 Task: Create new vendor bill with Date Opened: 14-Apr-23, Select Vendor: Egencia, Terms: Net 7. Make bill entry for item-1 with Date: 14-Apr-23, Description: Hotel Charges, Expense Account: Travel & Entertainment : Travels, Quantity: 2, Unit Price: 159, Sales Tax: Y, Sales Tax Included: Y, Tax Table: Sales Tax. Post Bill with Post Date: 14-Apr-23, Post to Accounts: Liabilities:Accounts Payble. Pay / Process Payment with Transaction Date: 20-Apr-23, Amount: 318, Transfer Account: Checking Account. Go to 'Print Bill'. Save a pdf copy of the bill.
Action: Mouse moved to (199, 29)
Screenshot: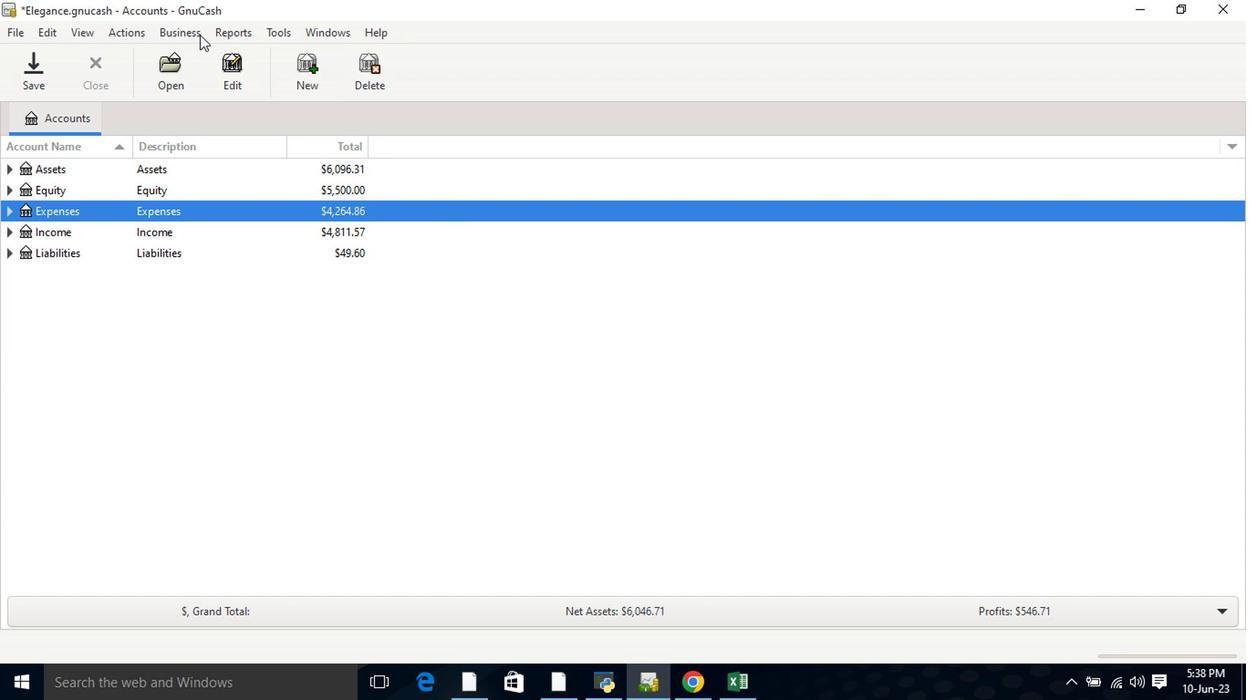 
Action: Mouse pressed left at (199, 29)
Screenshot: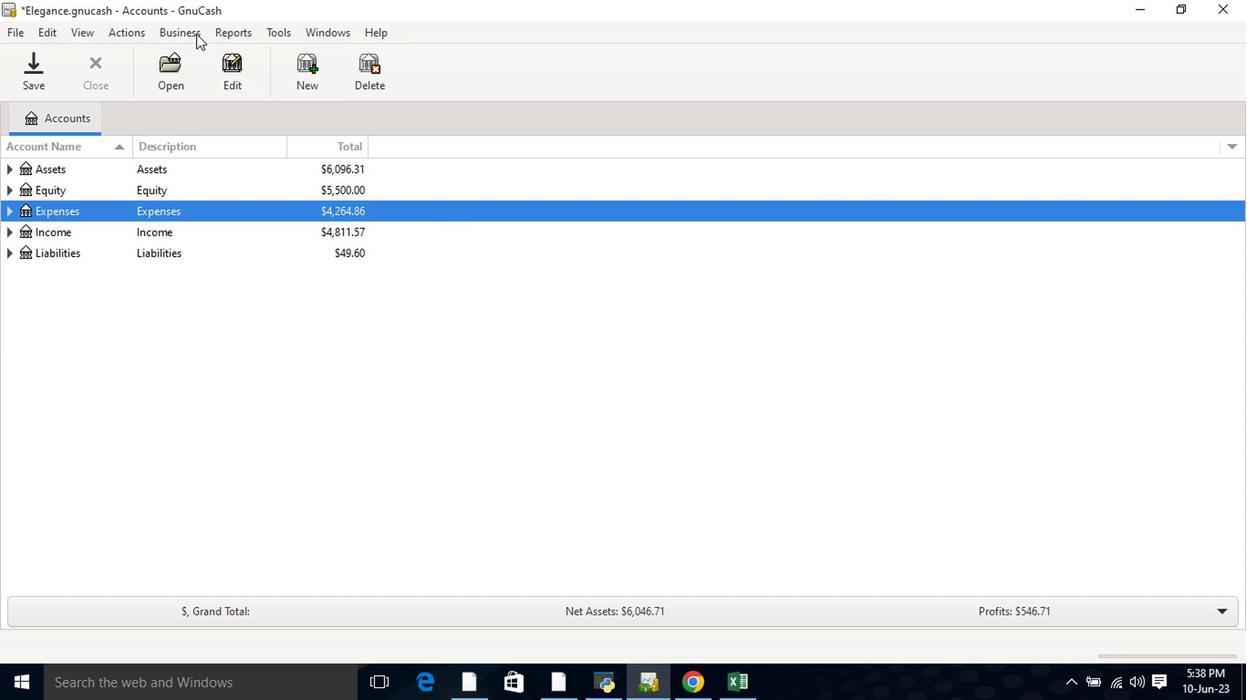 
Action: Mouse moved to (208, 69)
Screenshot: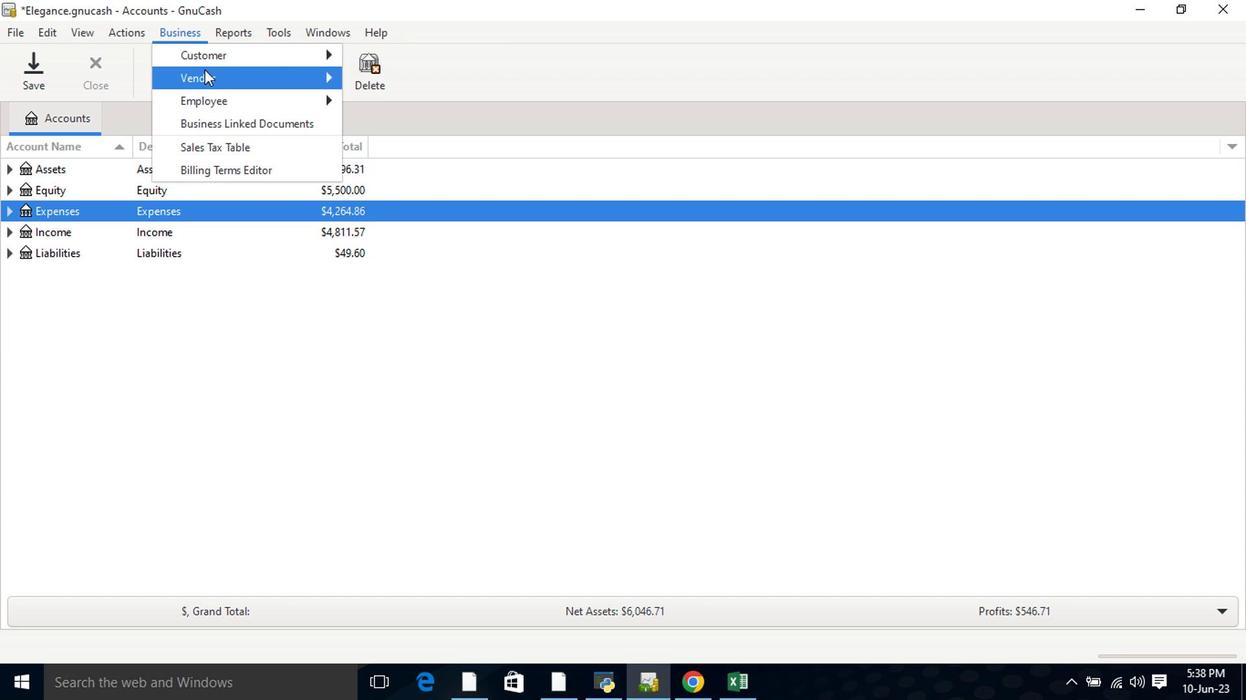 
Action: Mouse pressed left at (208, 69)
Screenshot: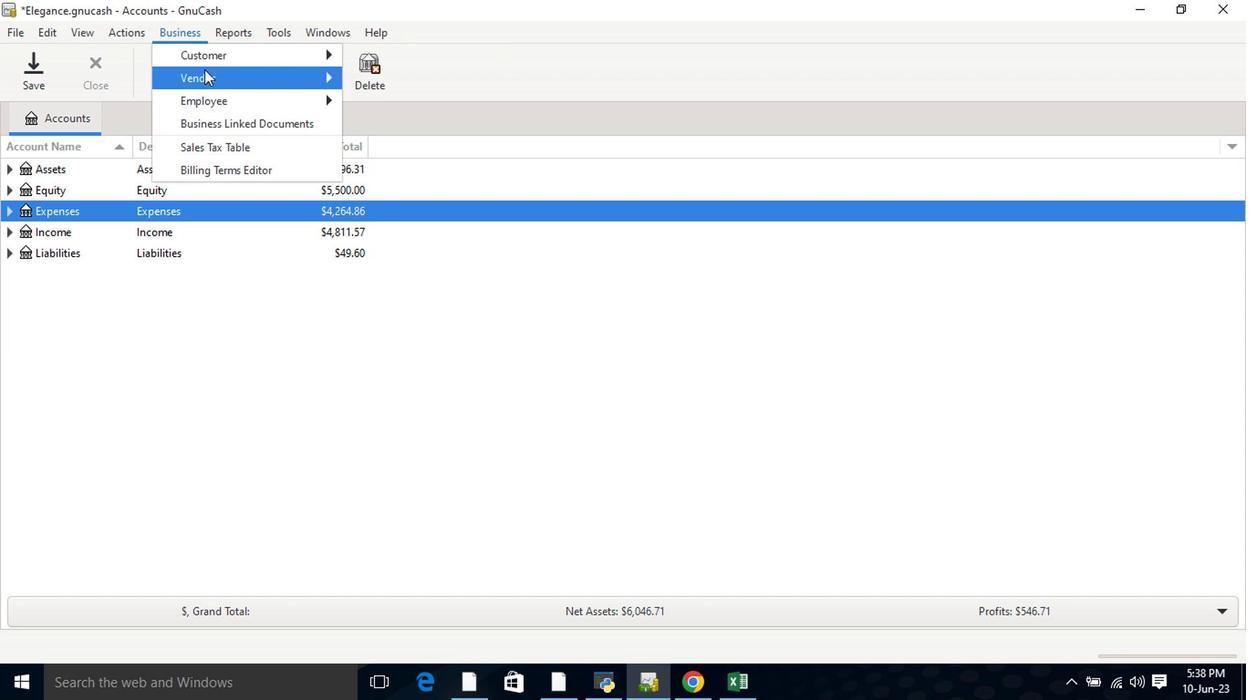
Action: Mouse moved to (430, 149)
Screenshot: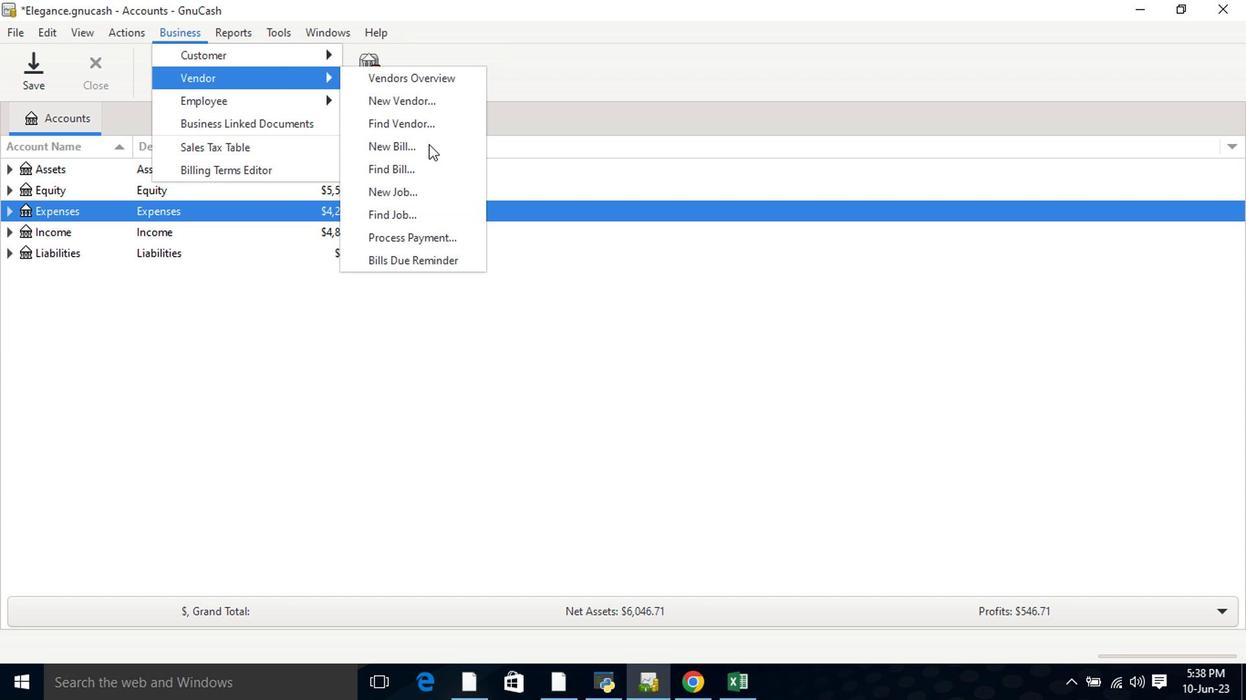 
Action: Mouse pressed left at (430, 149)
Screenshot: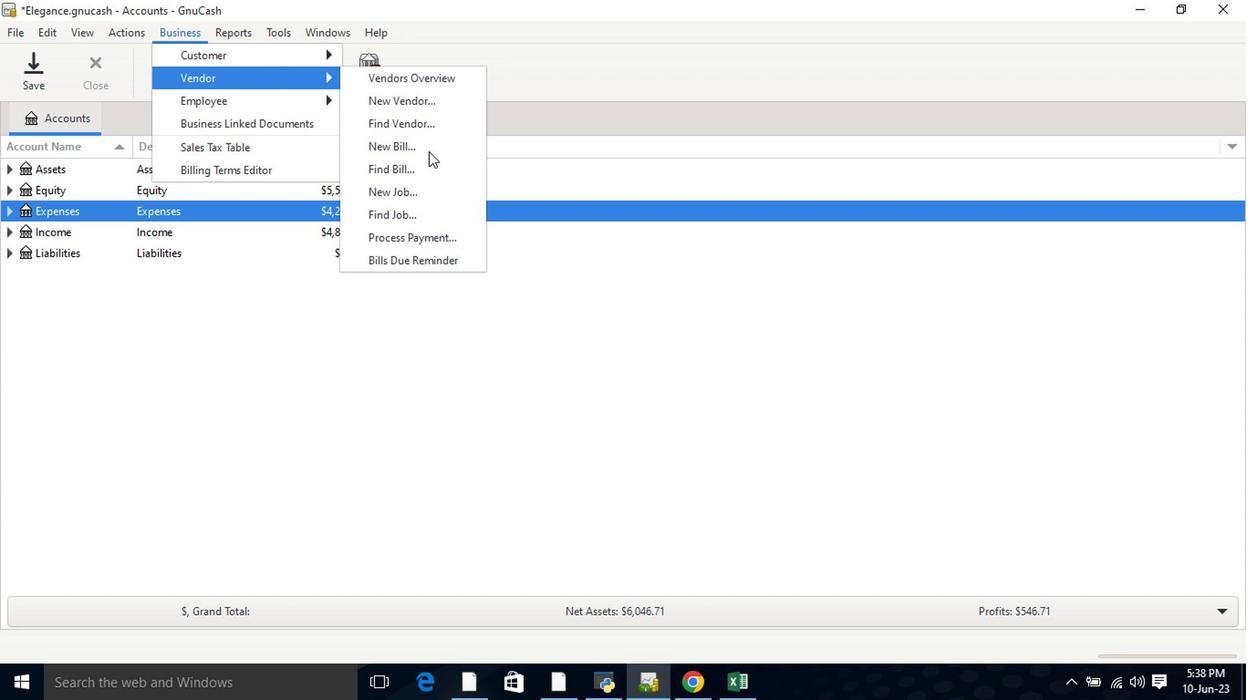 
Action: Mouse moved to (752, 237)
Screenshot: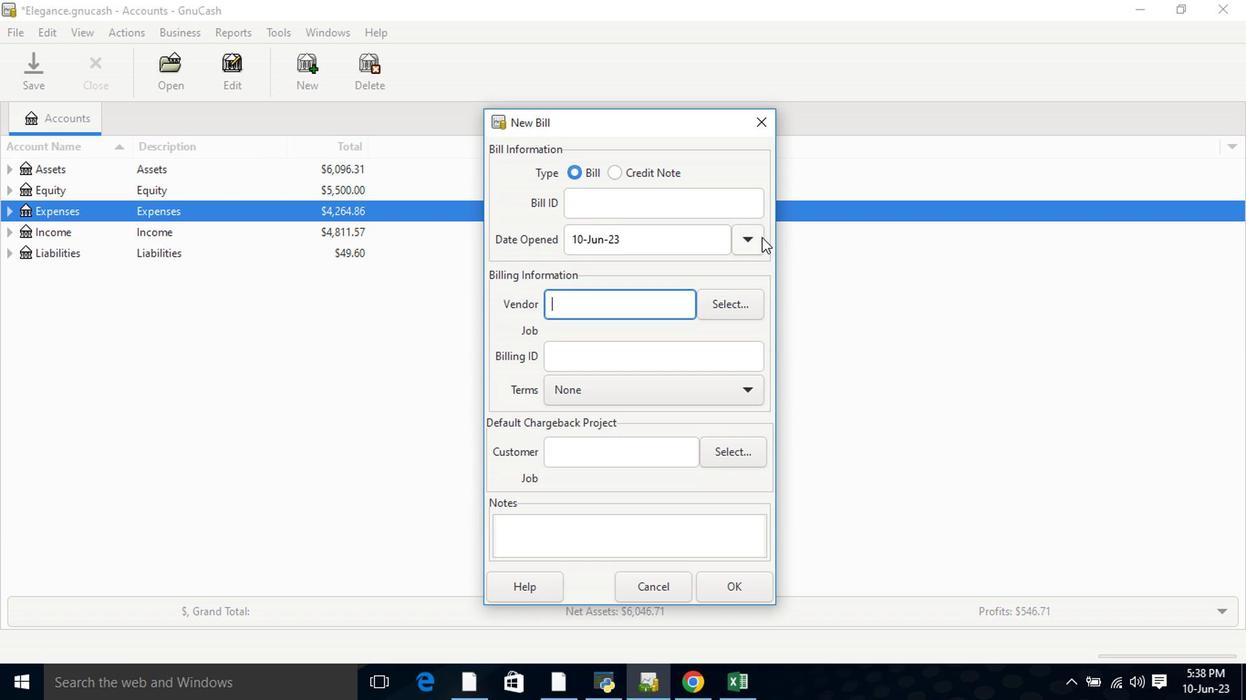 
Action: Mouse pressed left at (752, 237)
Screenshot: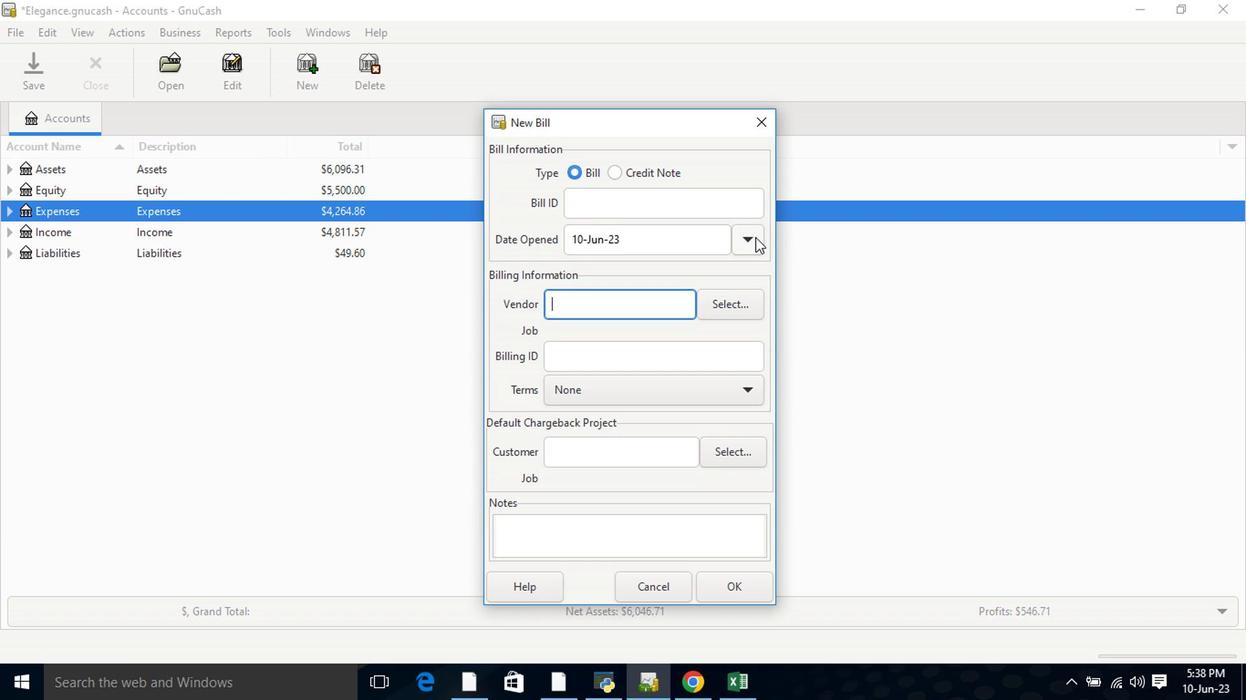 
Action: Mouse moved to (604, 263)
Screenshot: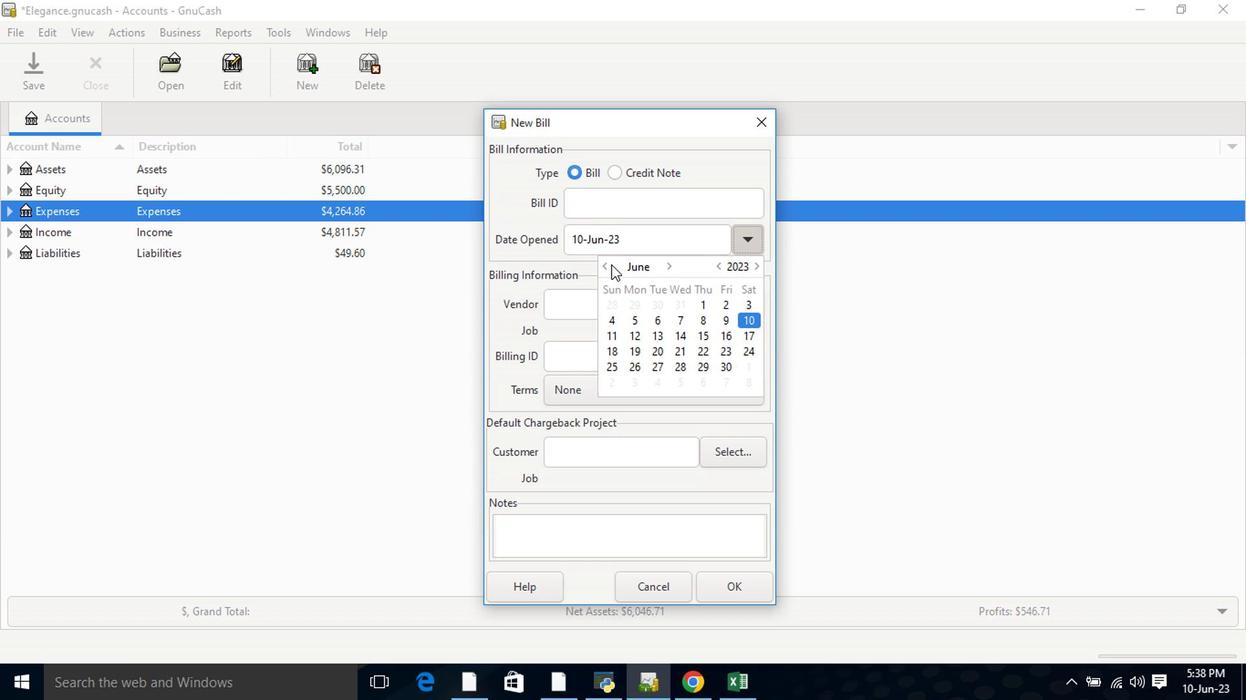 
Action: Mouse pressed left at (604, 263)
Screenshot: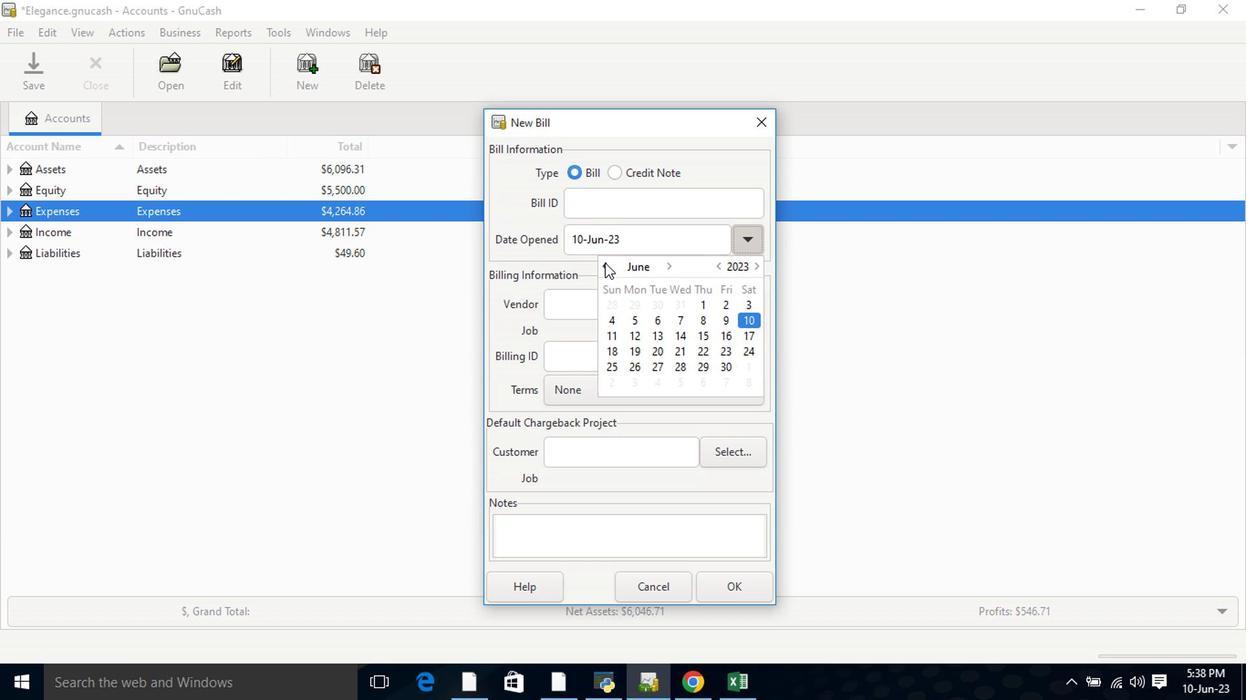 
Action: Mouse pressed left at (604, 263)
Screenshot: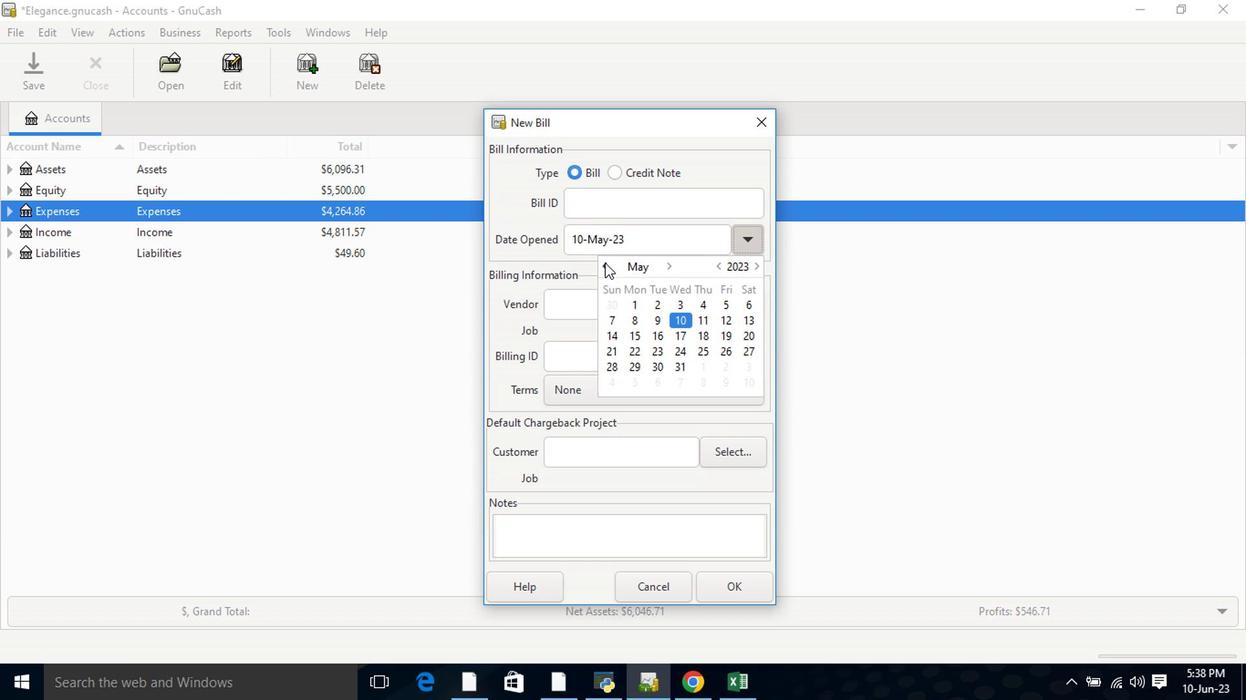 
Action: Mouse moved to (720, 336)
Screenshot: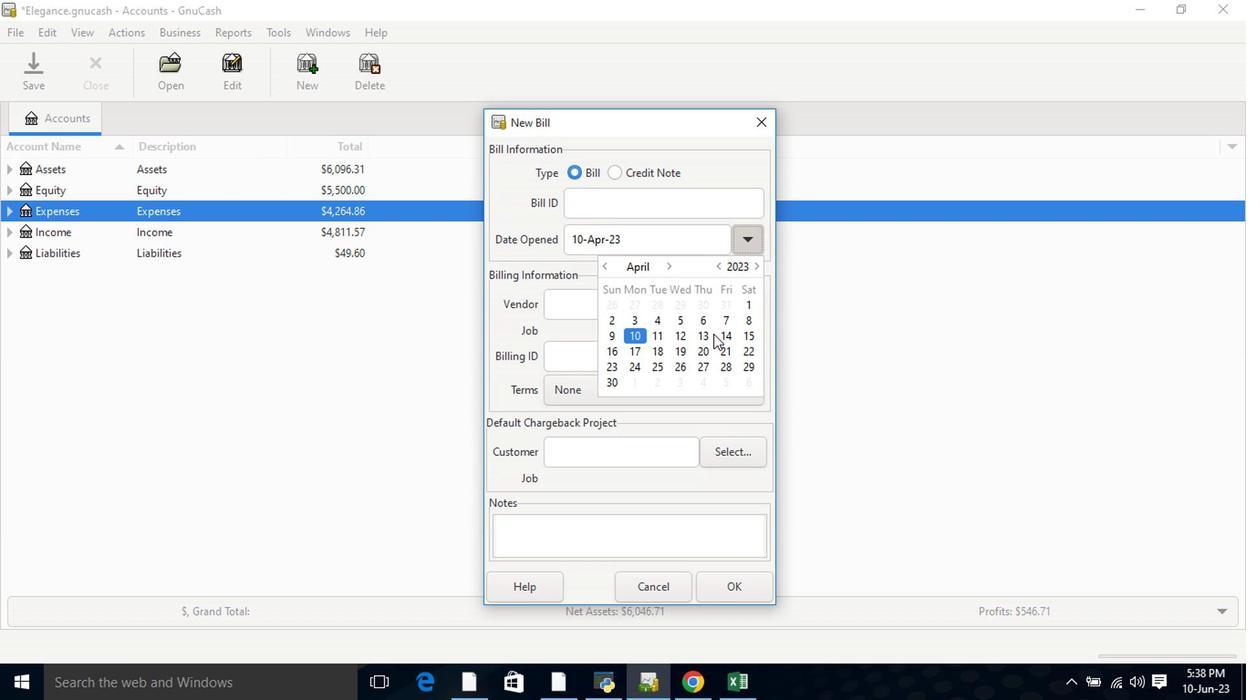 
Action: Mouse pressed left at (720, 336)
Screenshot: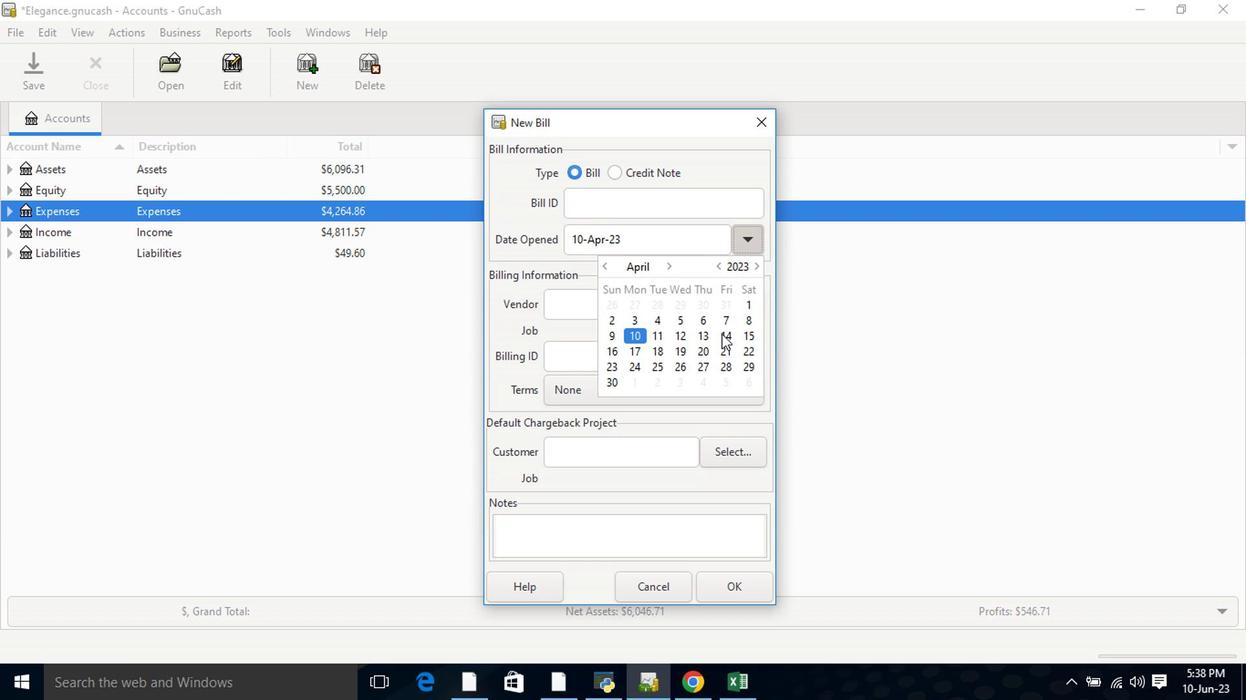 
Action: Mouse pressed left at (720, 336)
Screenshot: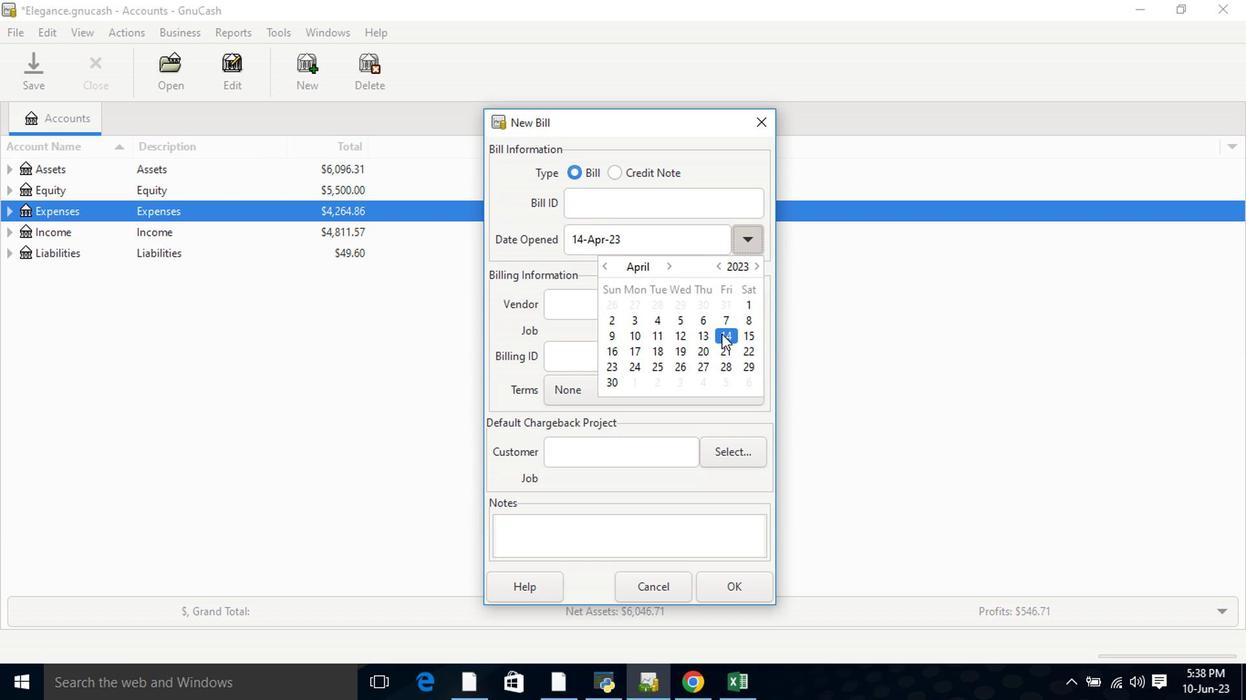 
Action: Mouse moved to (652, 316)
Screenshot: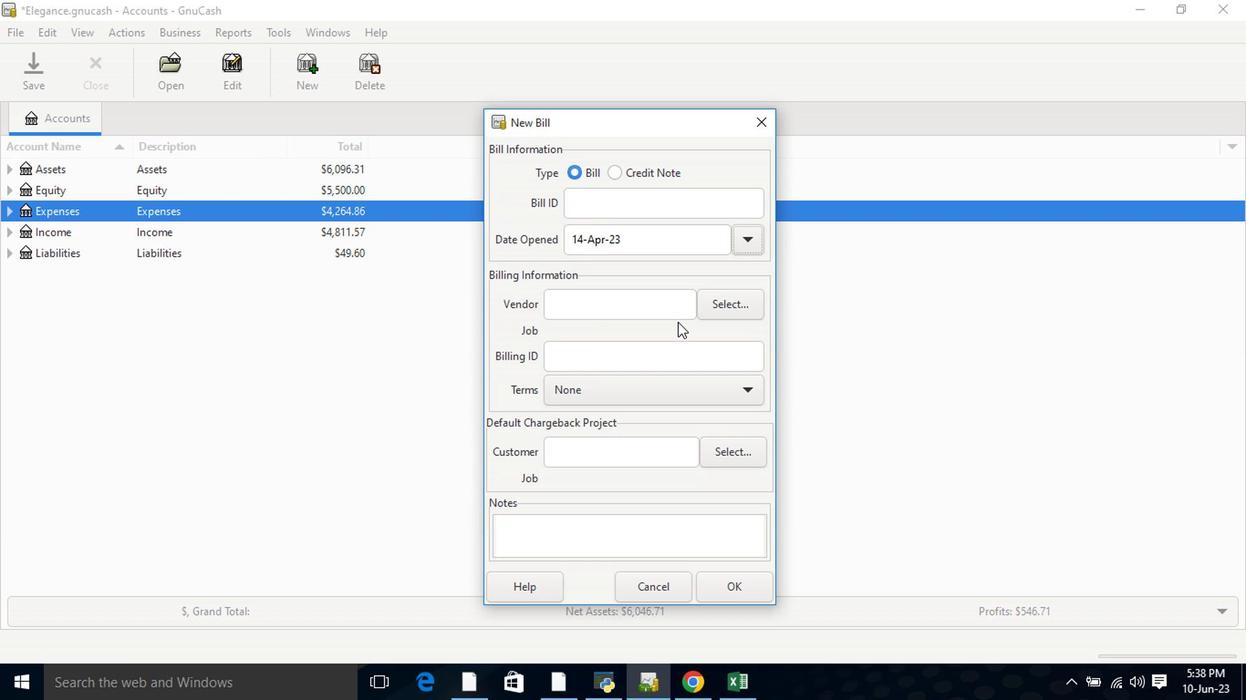 
Action: Mouse pressed left at (652, 316)
Screenshot: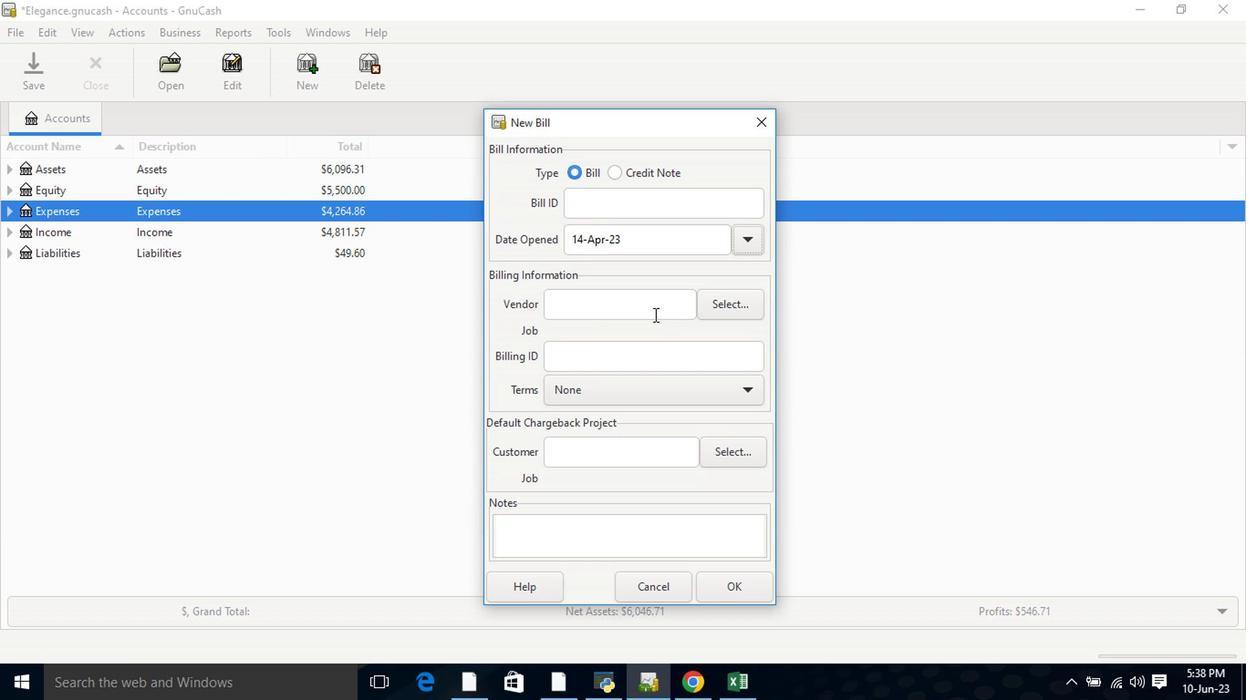 
Action: Mouse moved to (652, 316)
Screenshot: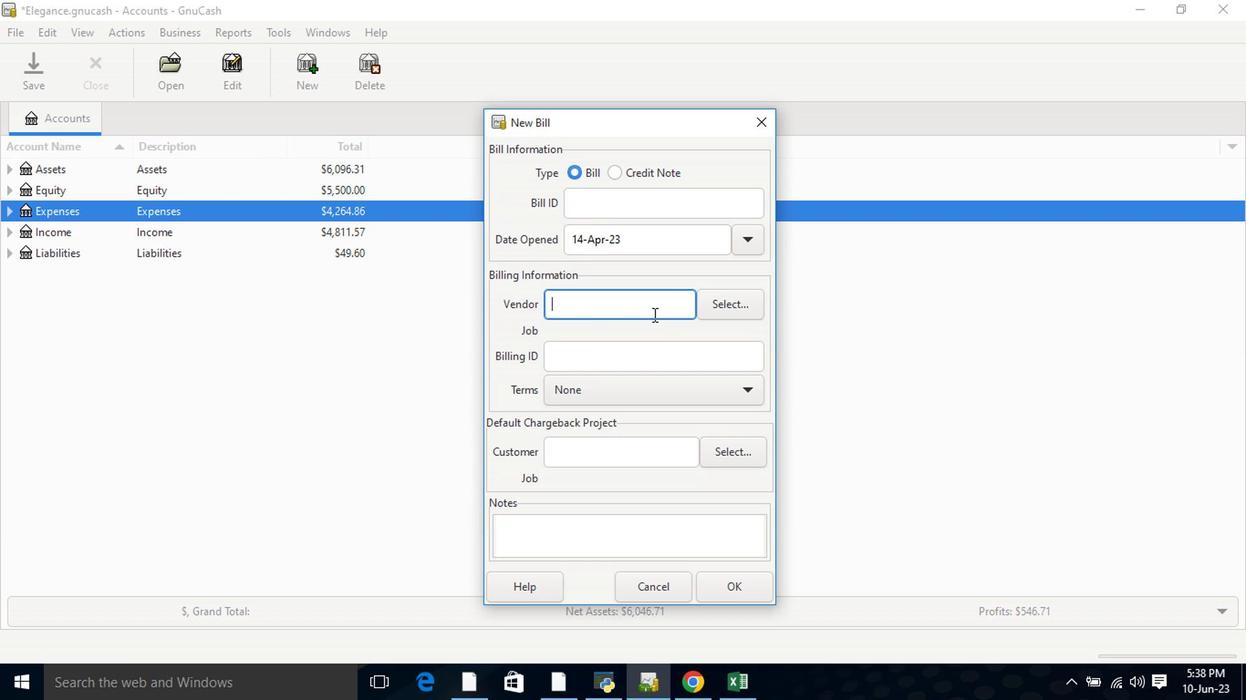 
Action: Key pressed <Key.shift>Ege
Screenshot: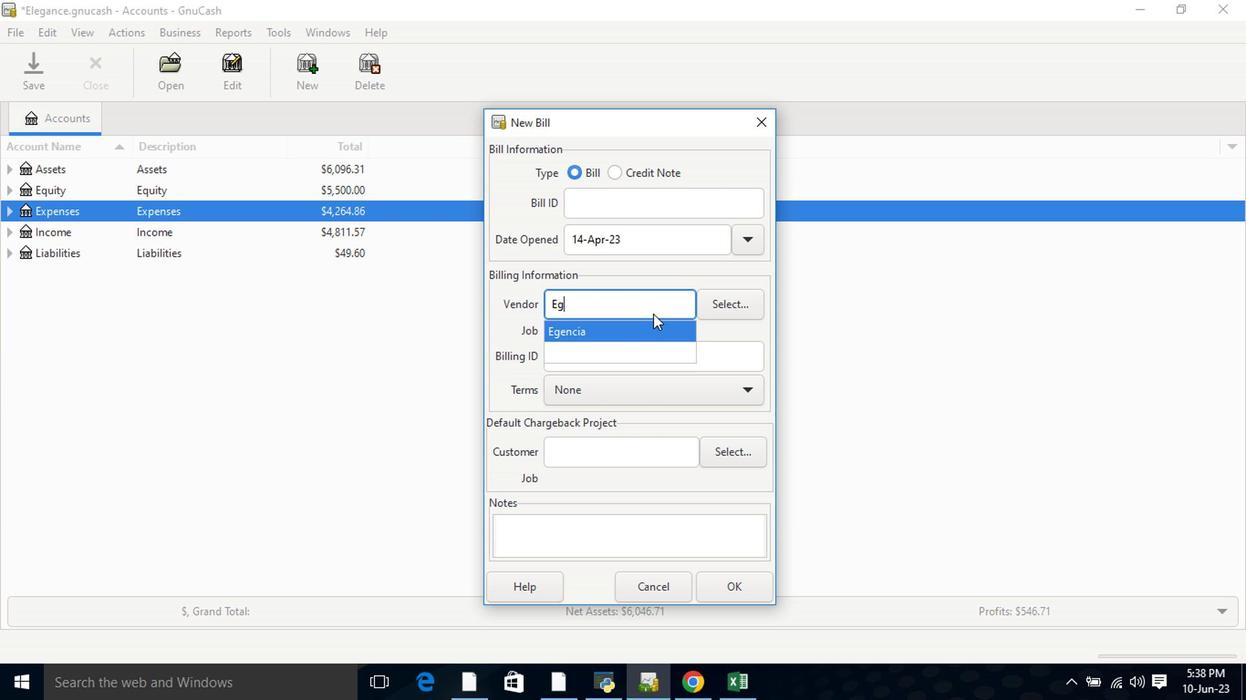 
Action: Mouse moved to (634, 342)
Screenshot: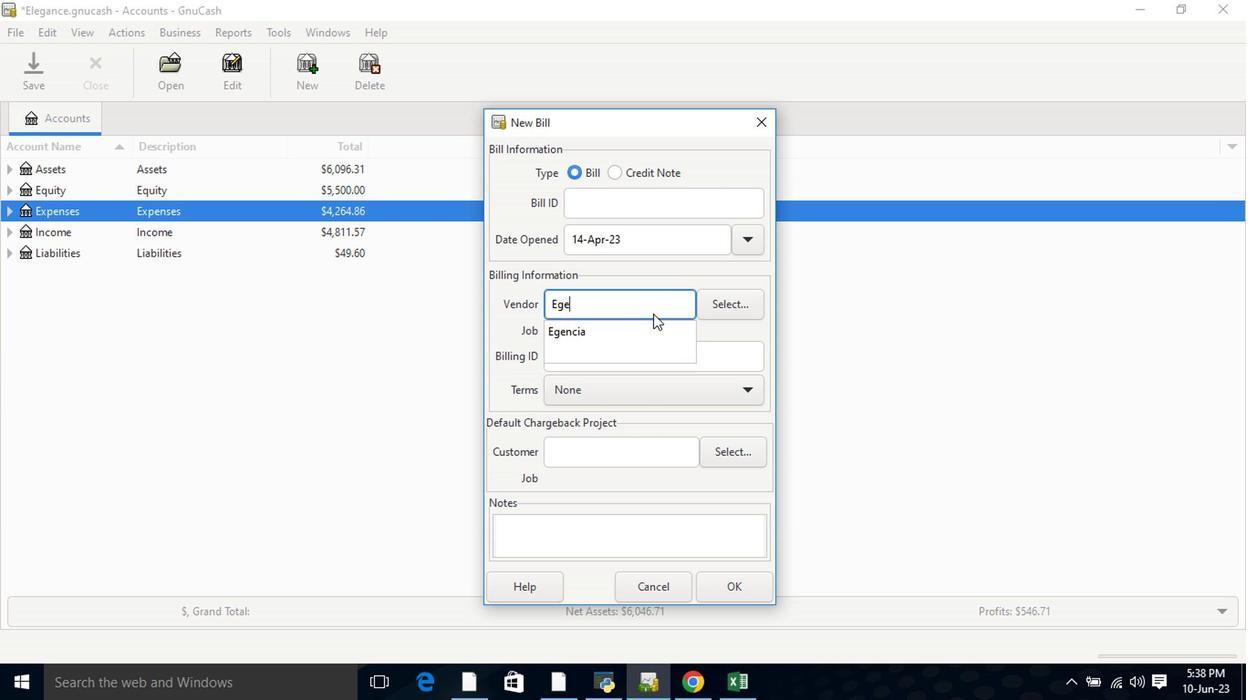
Action: Mouse pressed left at (634, 342)
Screenshot: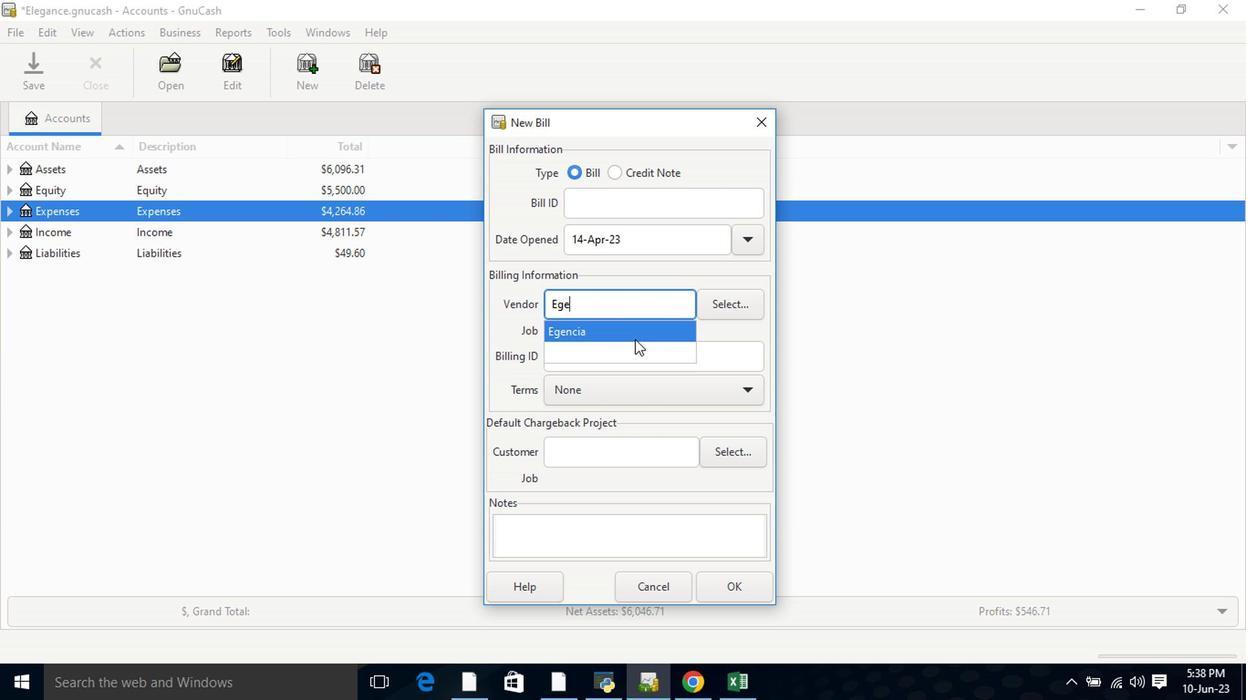 
Action: Mouse moved to (648, 403)
Screenshot: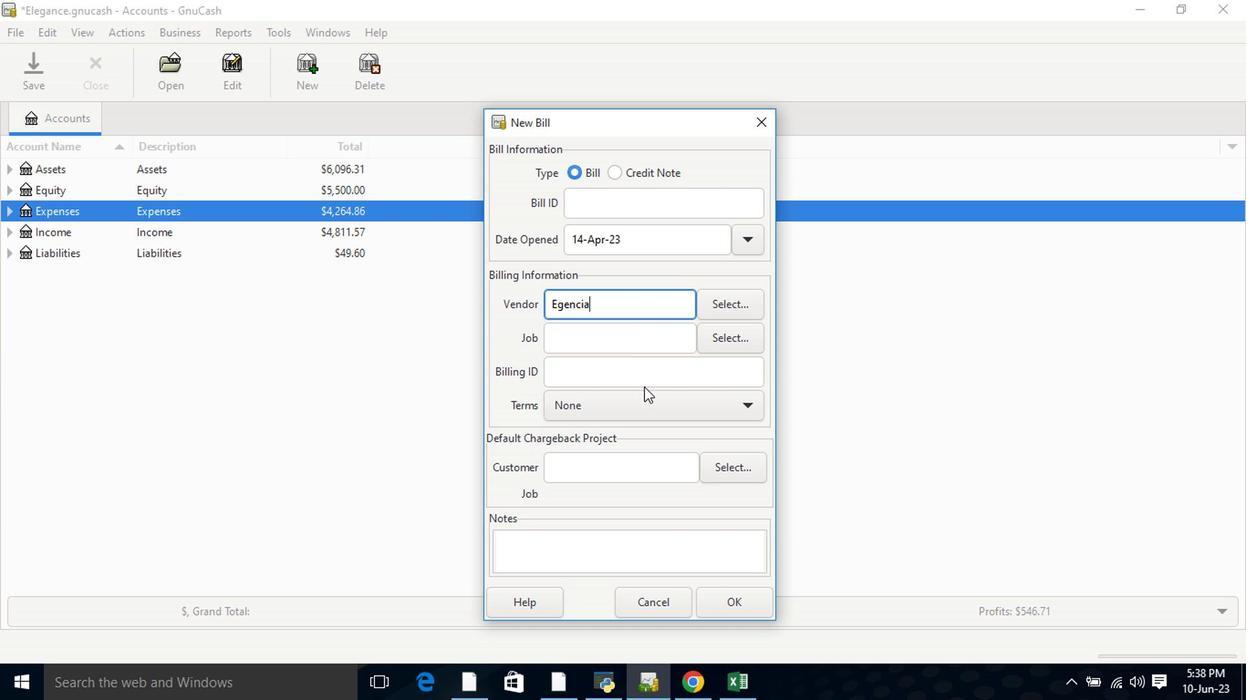 
Action: Mouse pressed left at (648, 403)
Screenshot: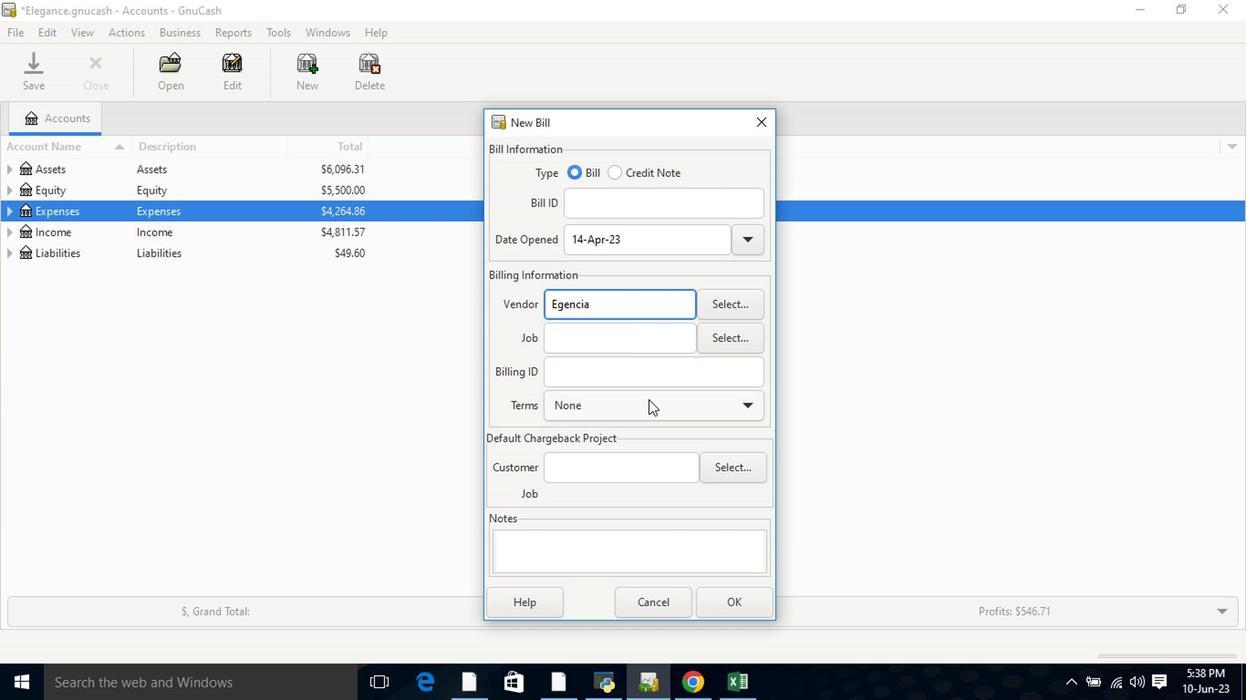 
Action: Mouse moved to (660, 489)
Screenshot: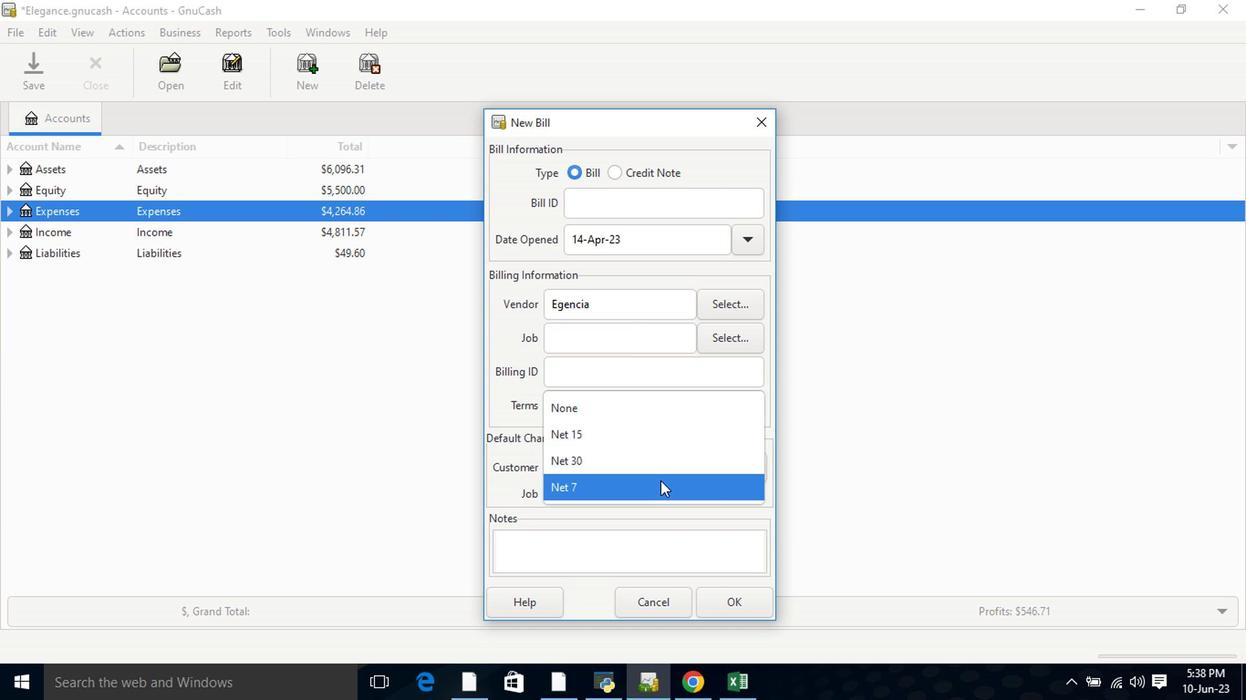 
Action: Mouse pressed left at (660, 489)
Screenshot: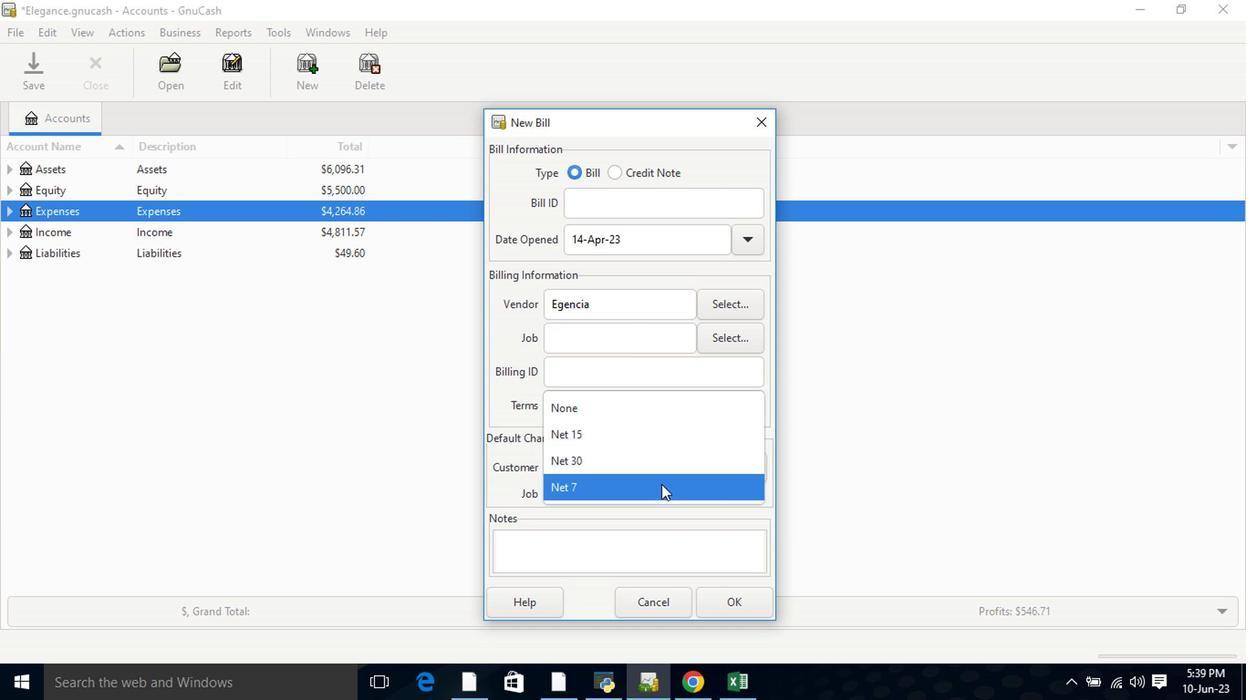 
Action: Mouse moved to (724, 612)
Screenshot: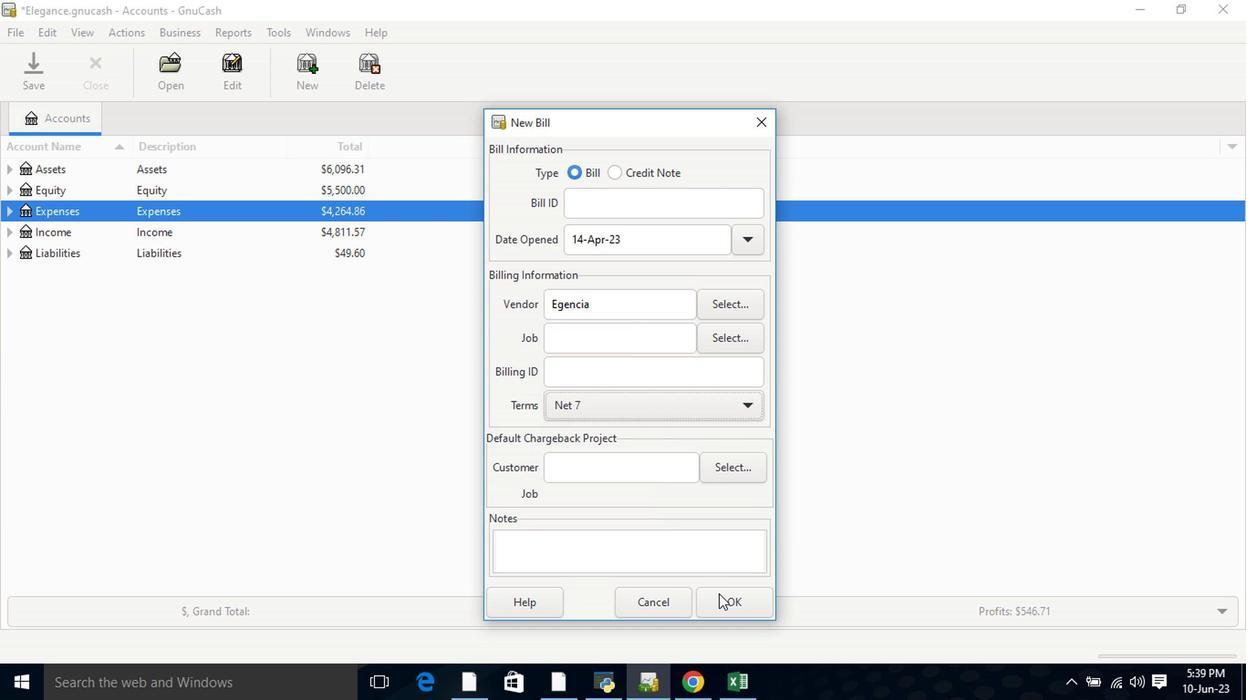 
Action: Mouse pressed left at (724, 612)
Screenshot: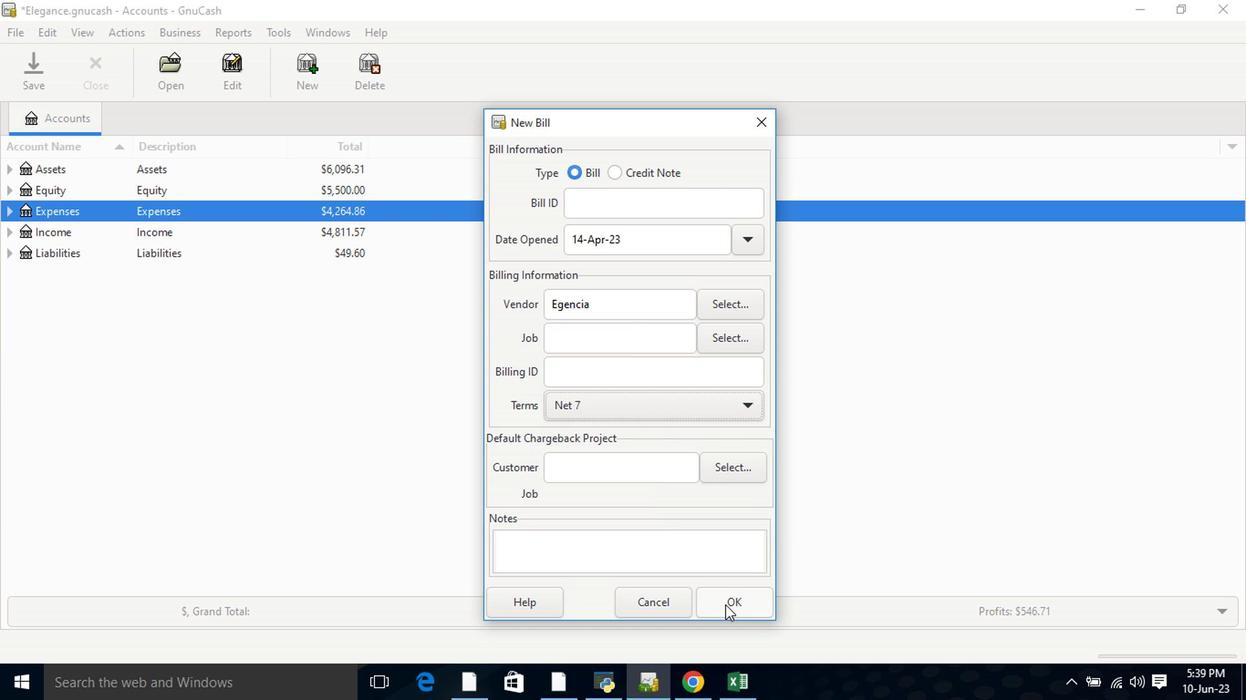 
Action: Mouse moved to (277, 460)
Screenshot: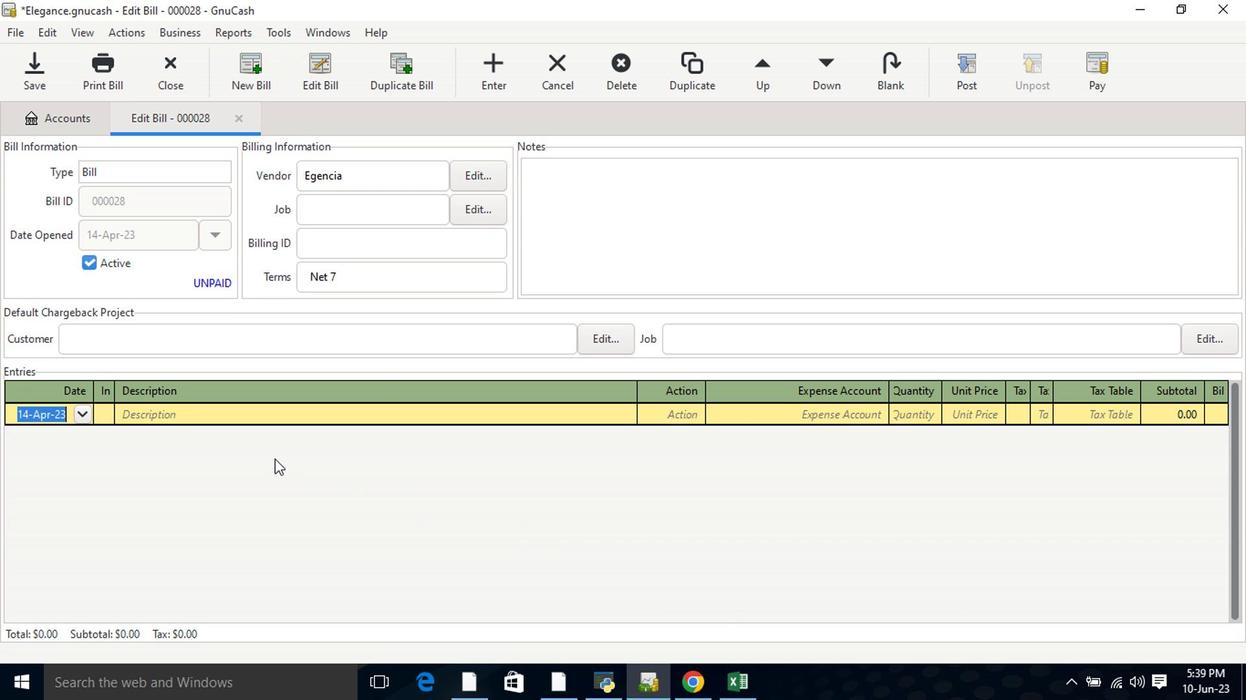
Action: Key pressed <Key.tab><Key.shift>Hotel<Key.space><Key.shift>Charges<Key.tab>
Screenshot: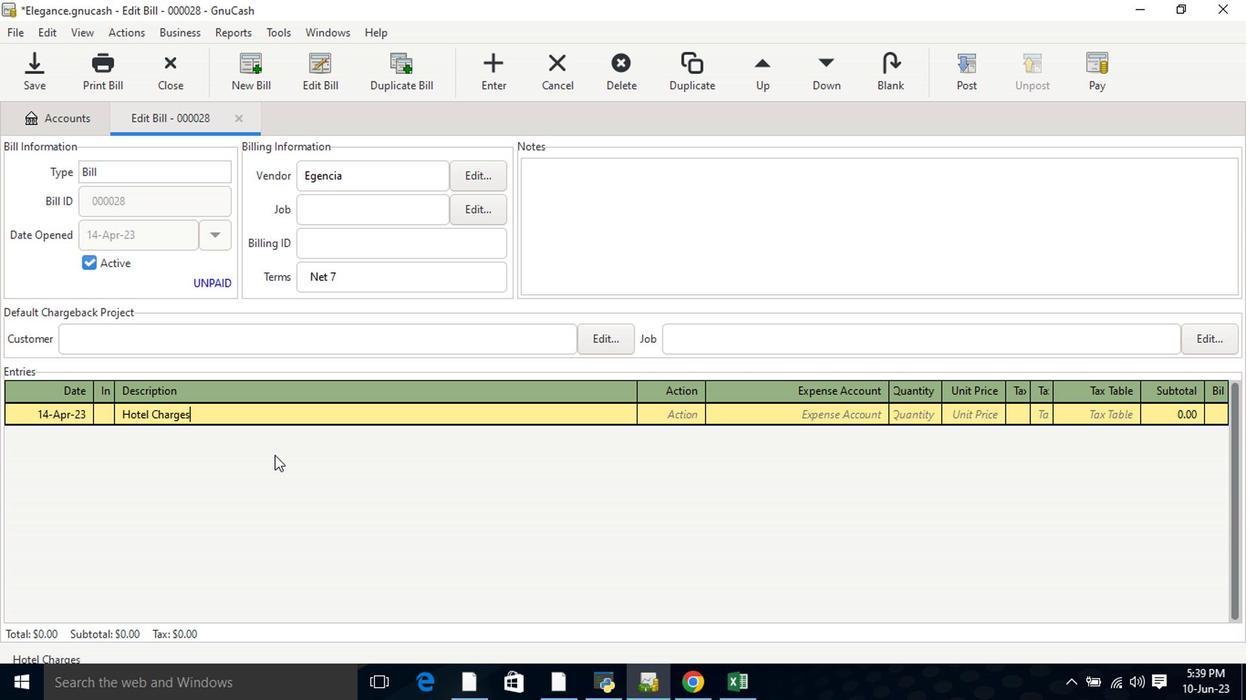 
Action: Mouse moved to (886, 418)
Screenshot: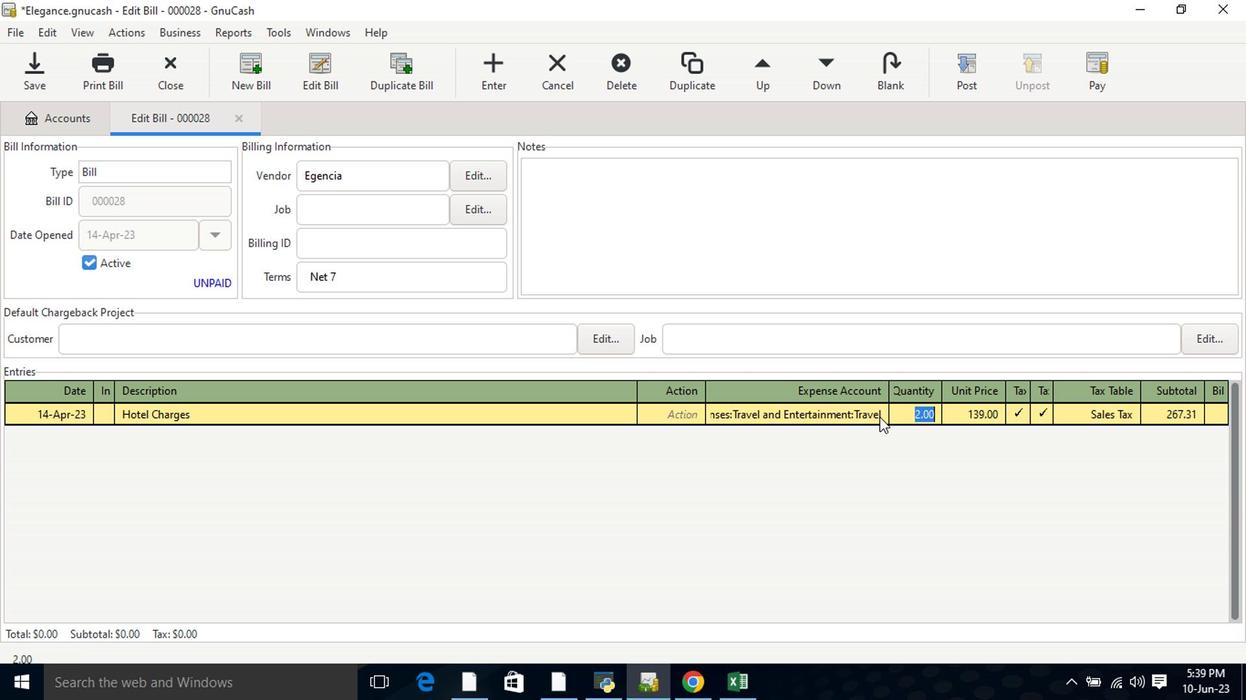 
Action: Key pressed <Key.tab>159<Key.tab>
Screenshot: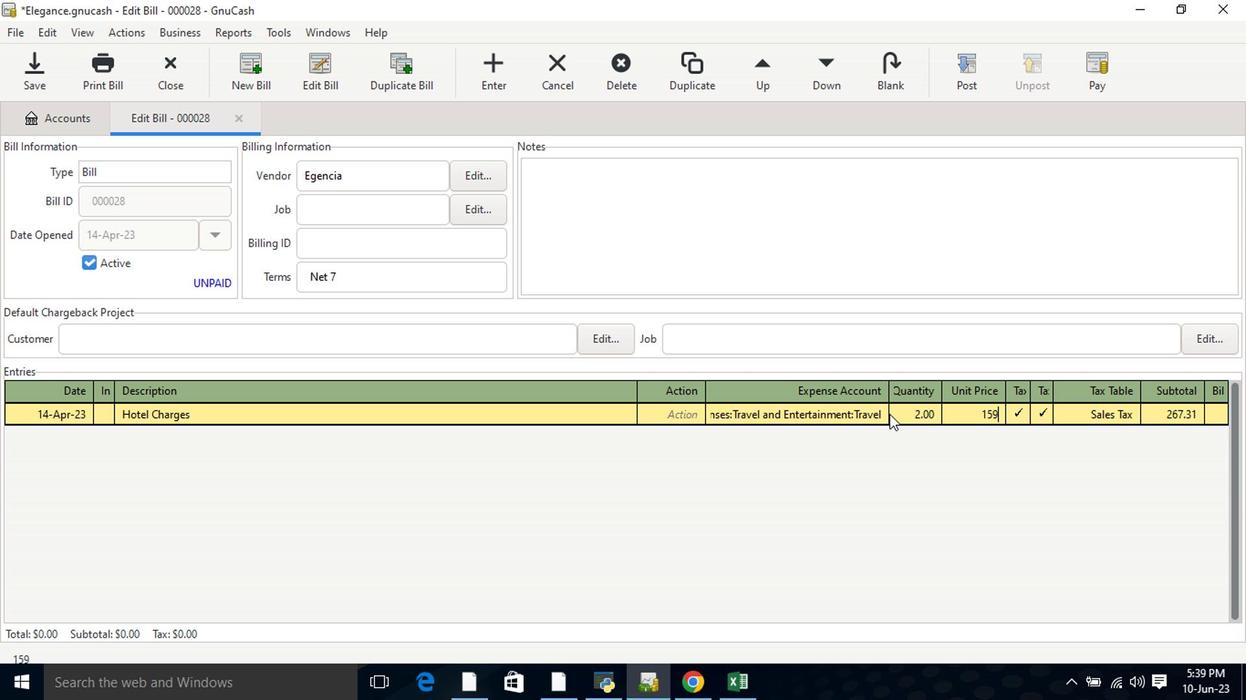 
Action: Mouse moved to (1123, 426)
Screenshot: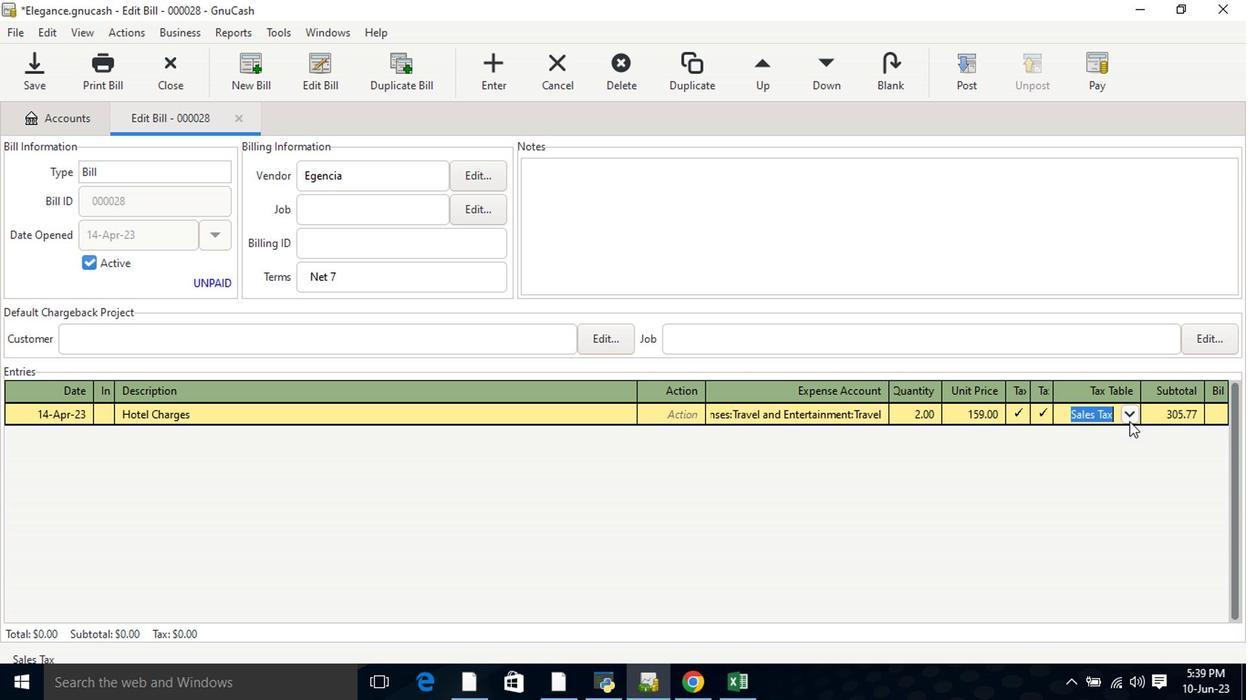
Action: Key pressed <Key.tab>
Screenshot: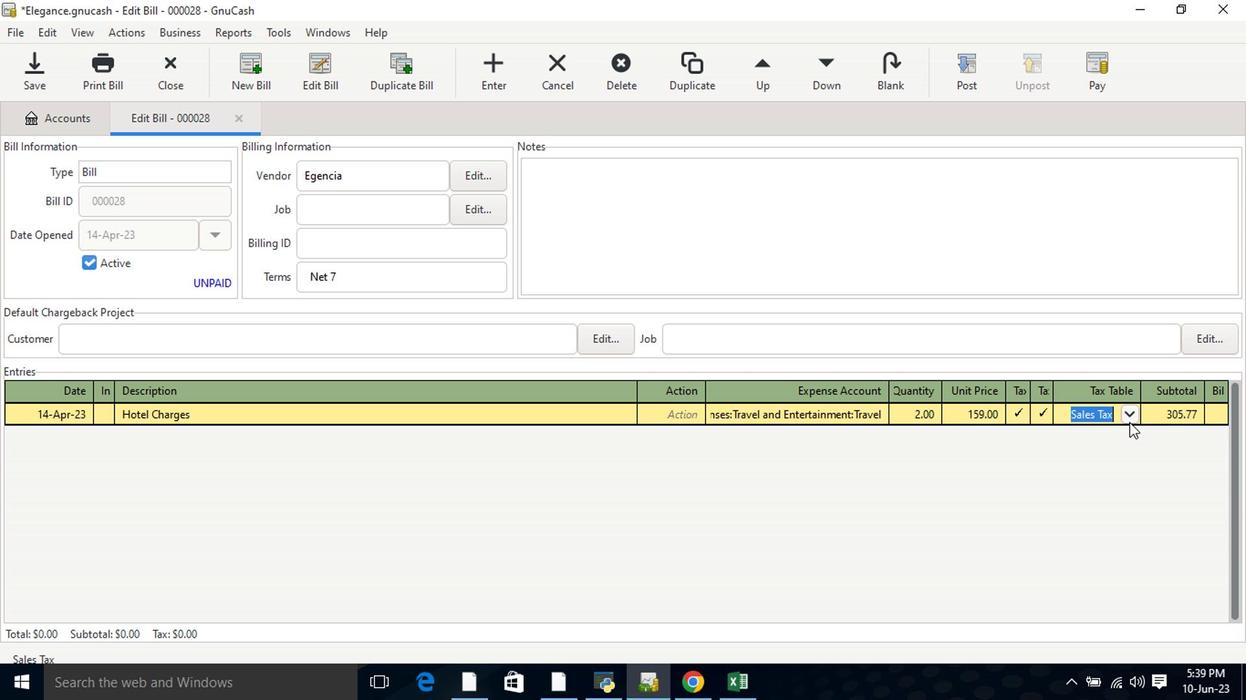 
Action: Mouse moved to (959, 62)
Screenshot: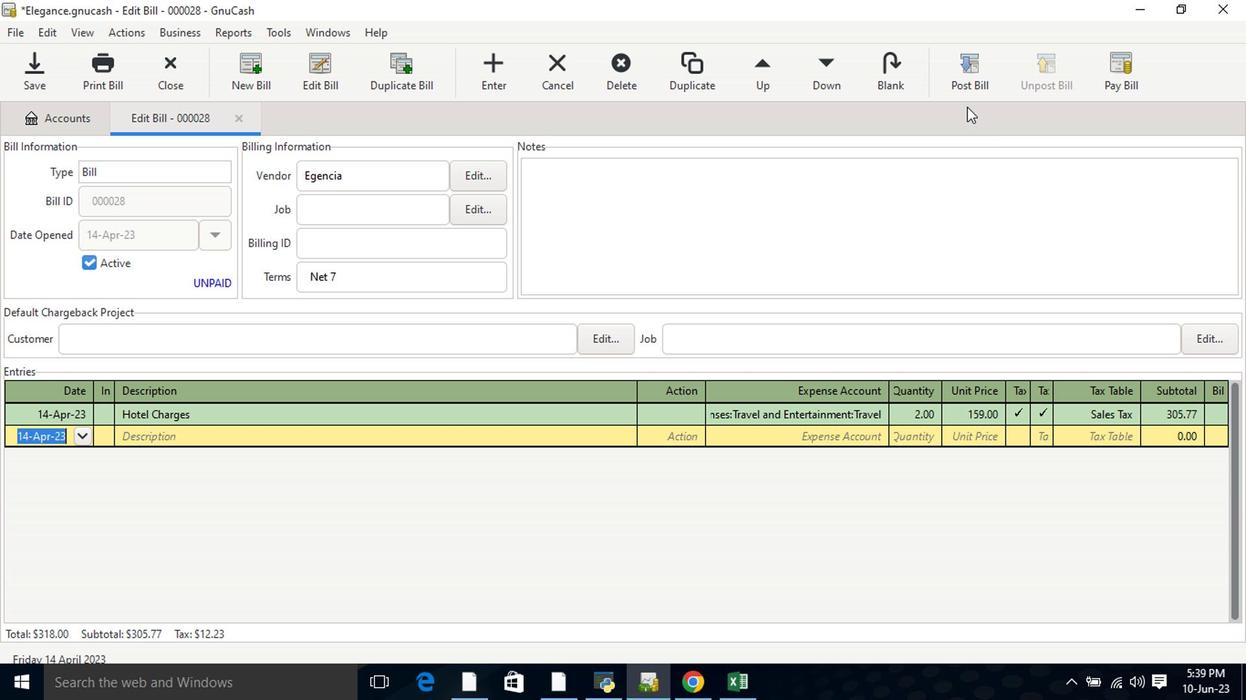 
Action: Mouse pressed left at (959, 62)
Screenshot: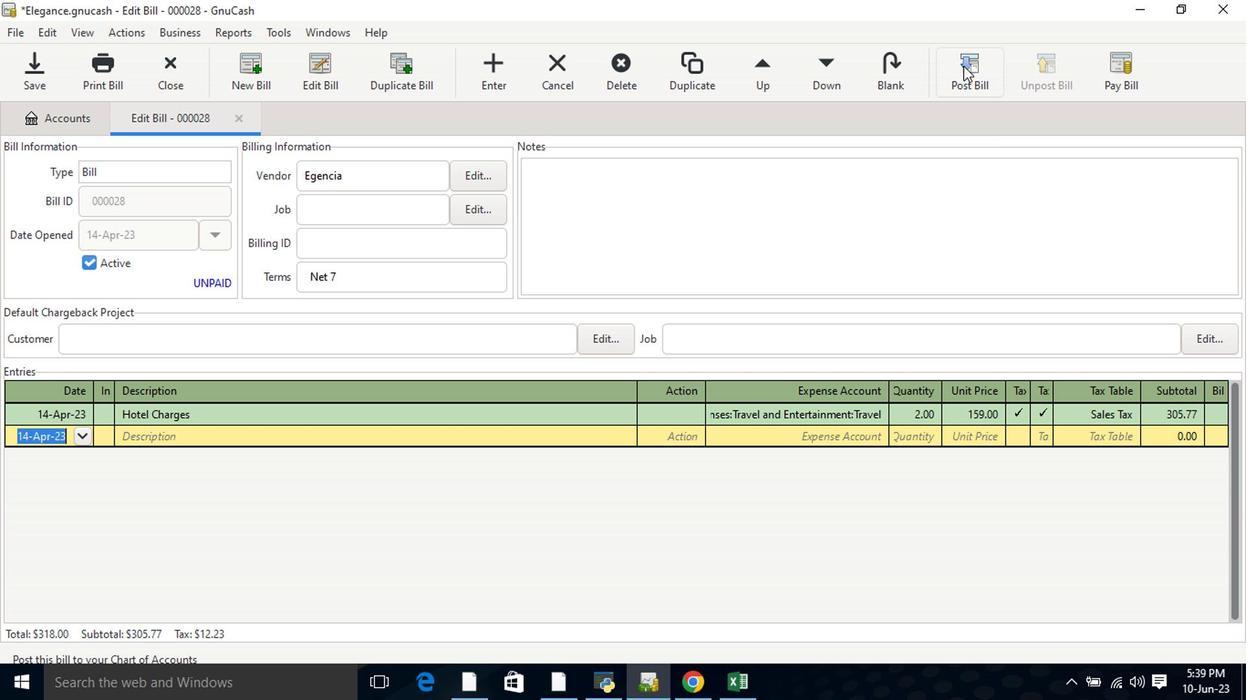 
Action: Mouse moved to (754, 474)
Screenshot: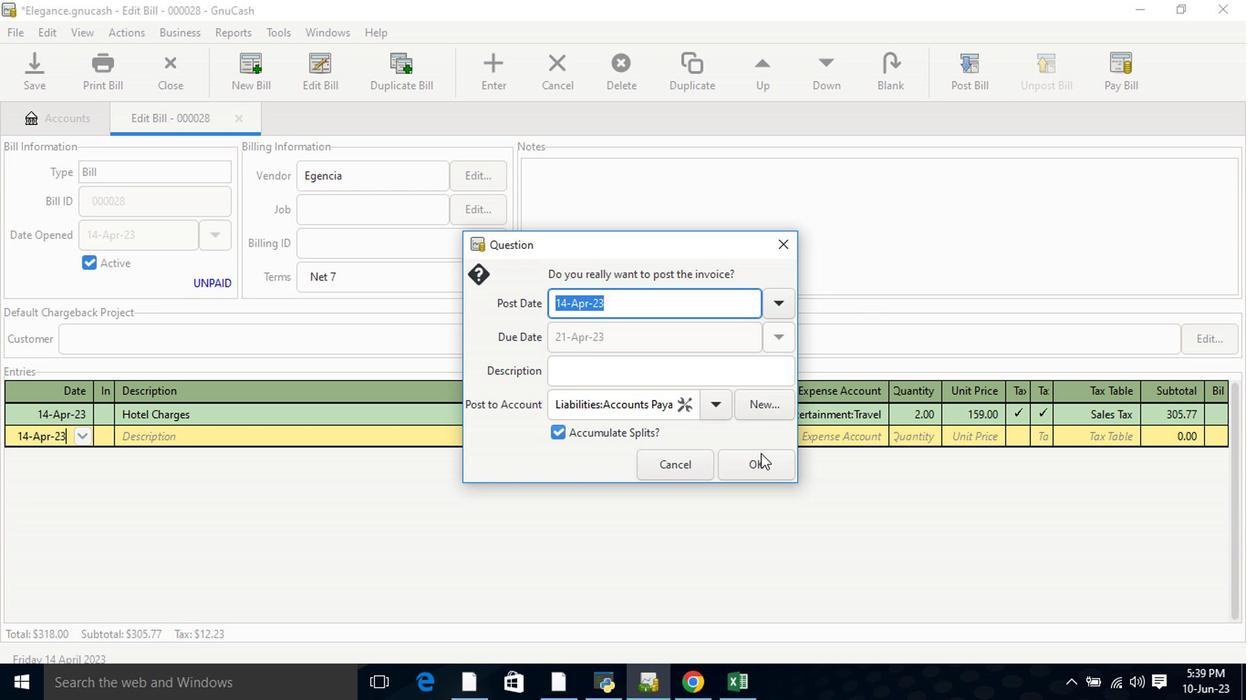 
Action: Mouse pressed left at (754, 474)
Screenshot: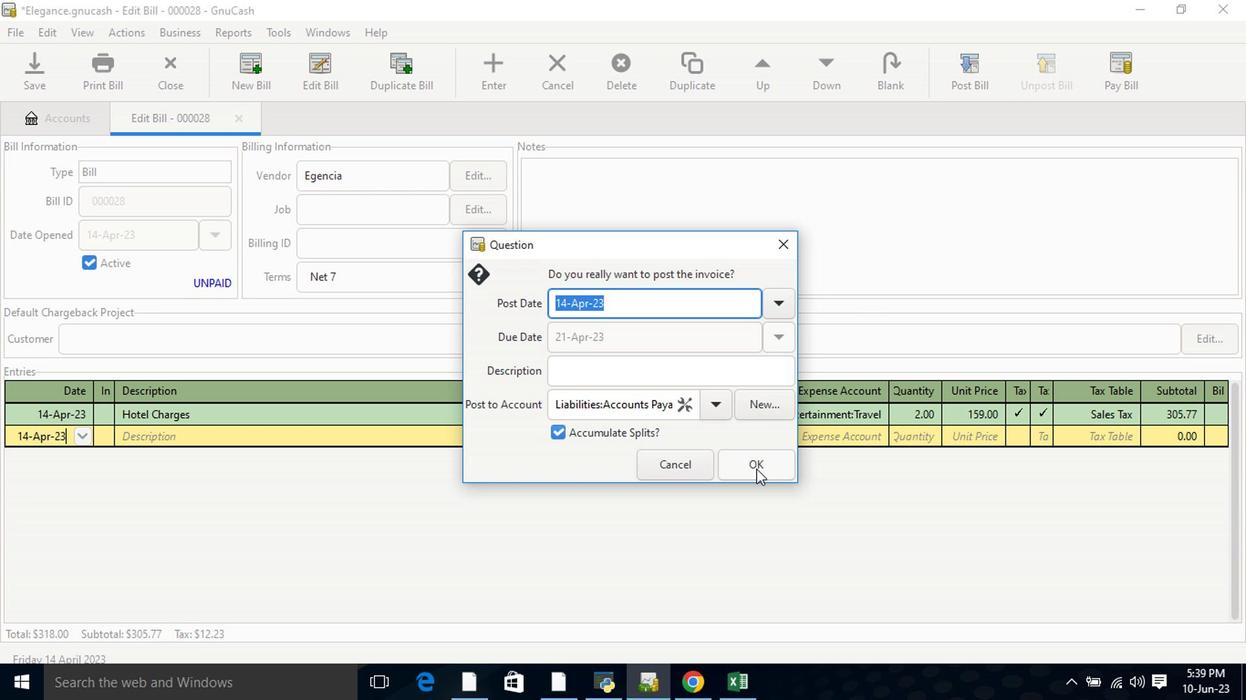 
Action: Mouse moved to (1088, 70)
Screenshot: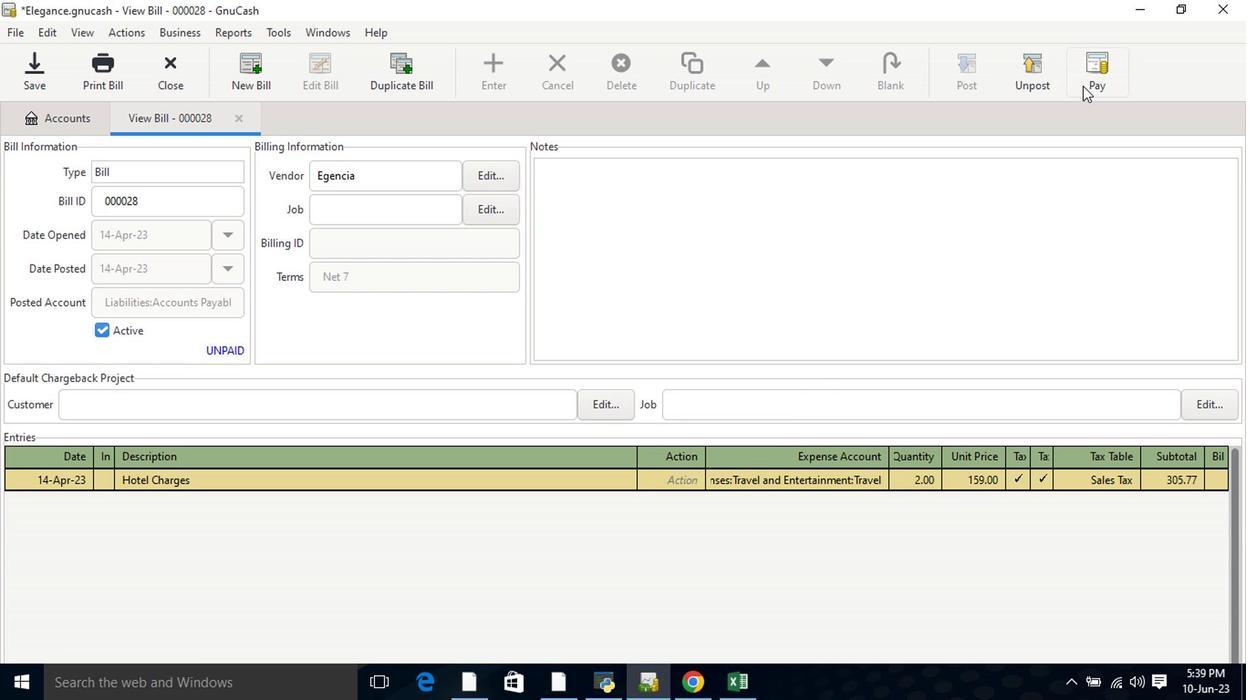 
Action: Mouse pressed left at (1088, 70)
Screenshot: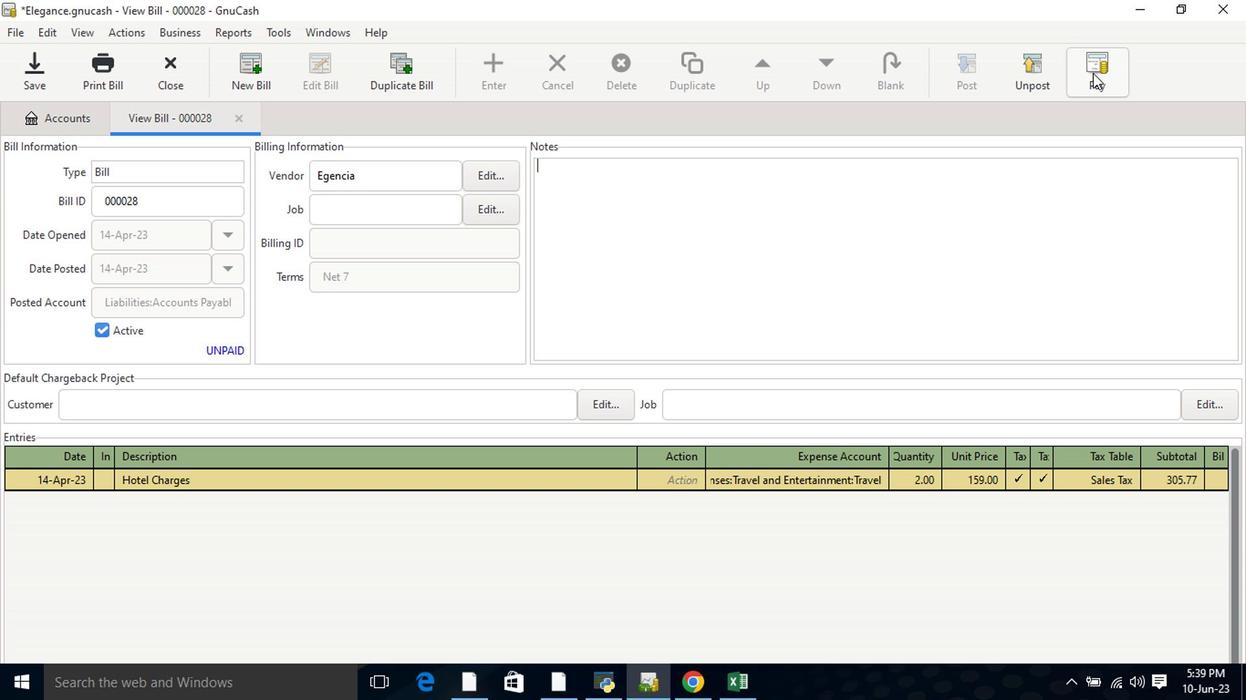 
Action: Mouse moved to (561, 367)
Screenshot: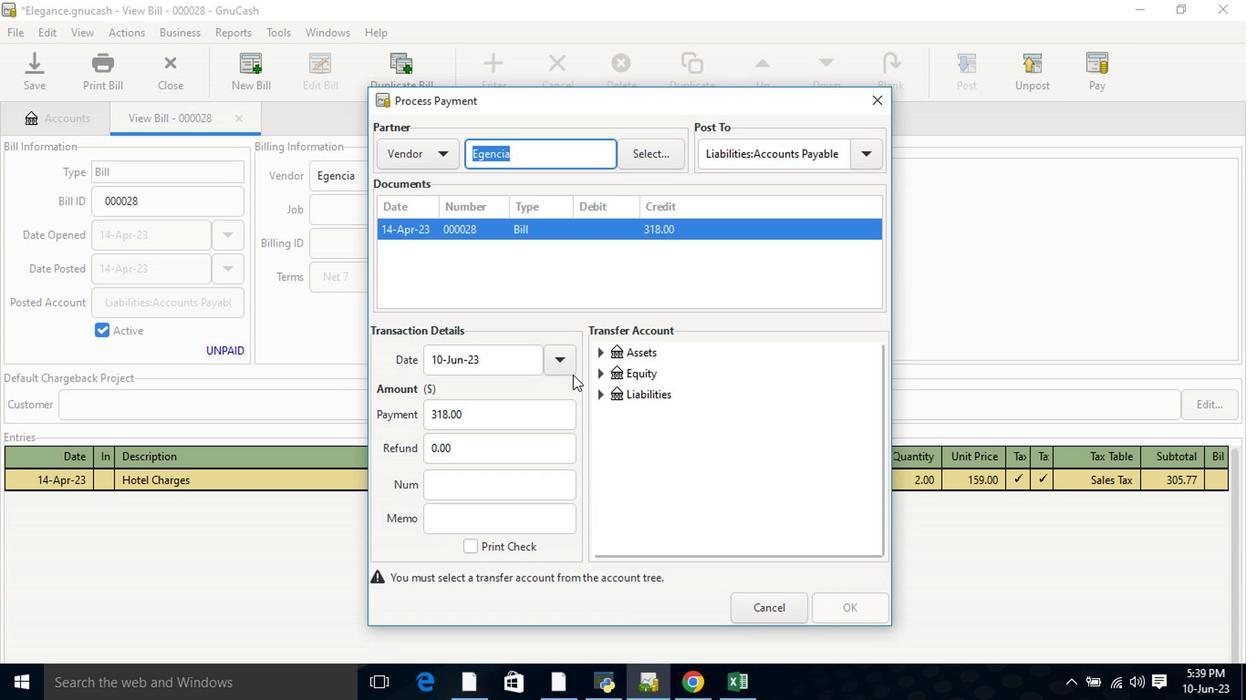 
Action: Mouse pressed left at (561, 367)
Screenshot: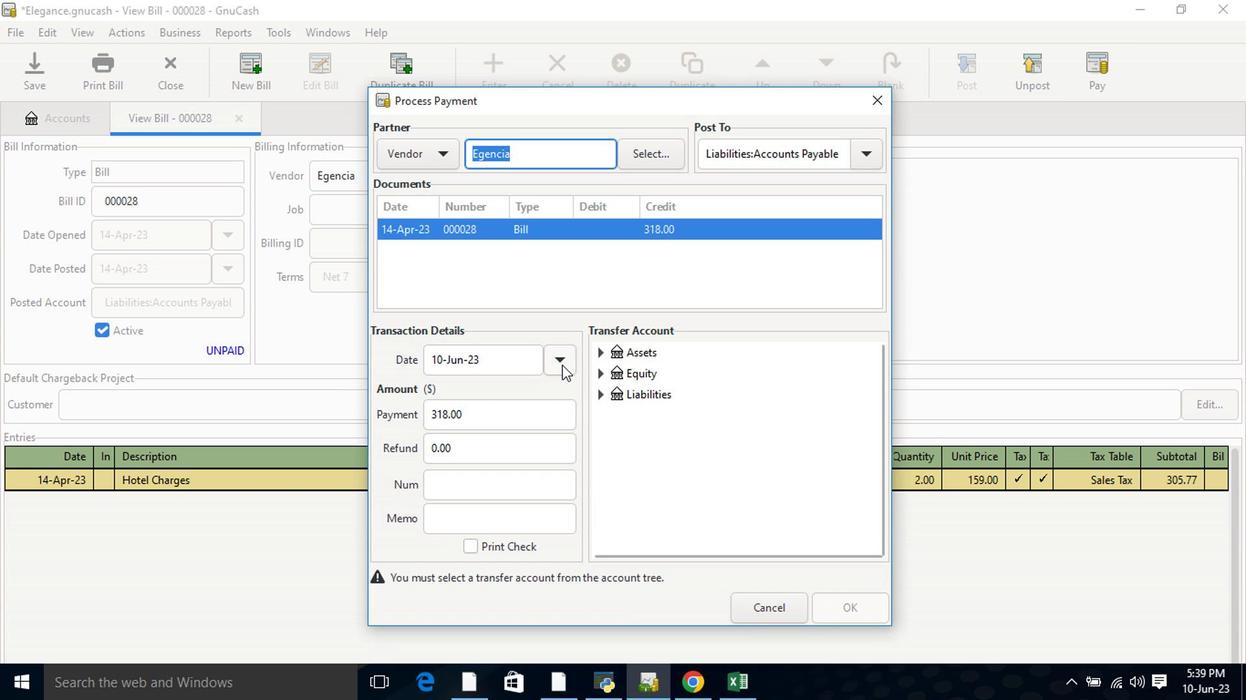 
Action: Mouse moved to (415, 390)
Screenshot: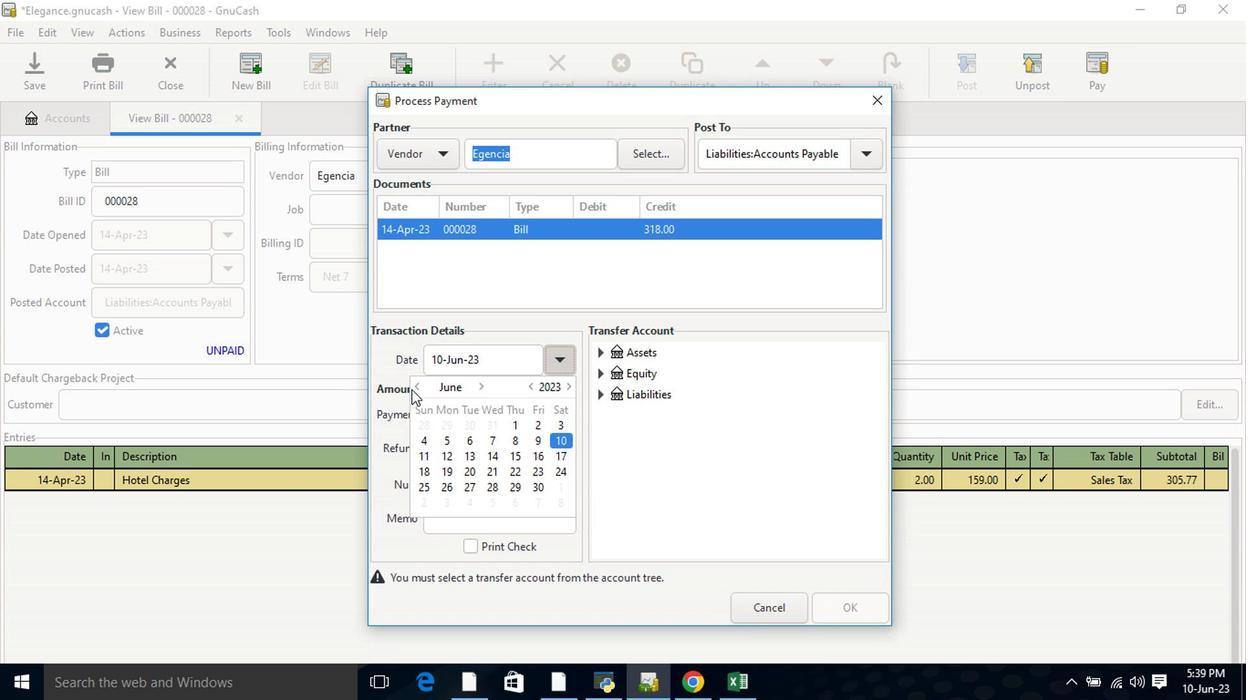 
Action: Mouse pressed left at (415, 390)
Screenshot: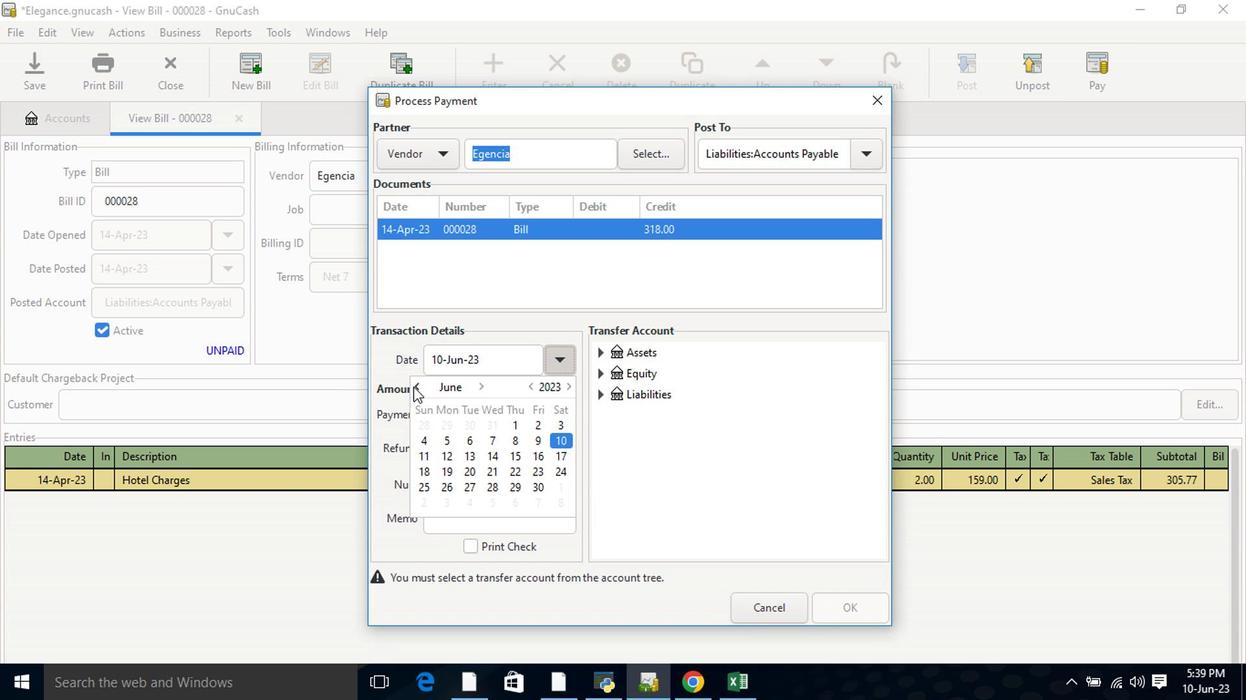 
Action: Mouse pressed left at (415, 390)
Screenshot: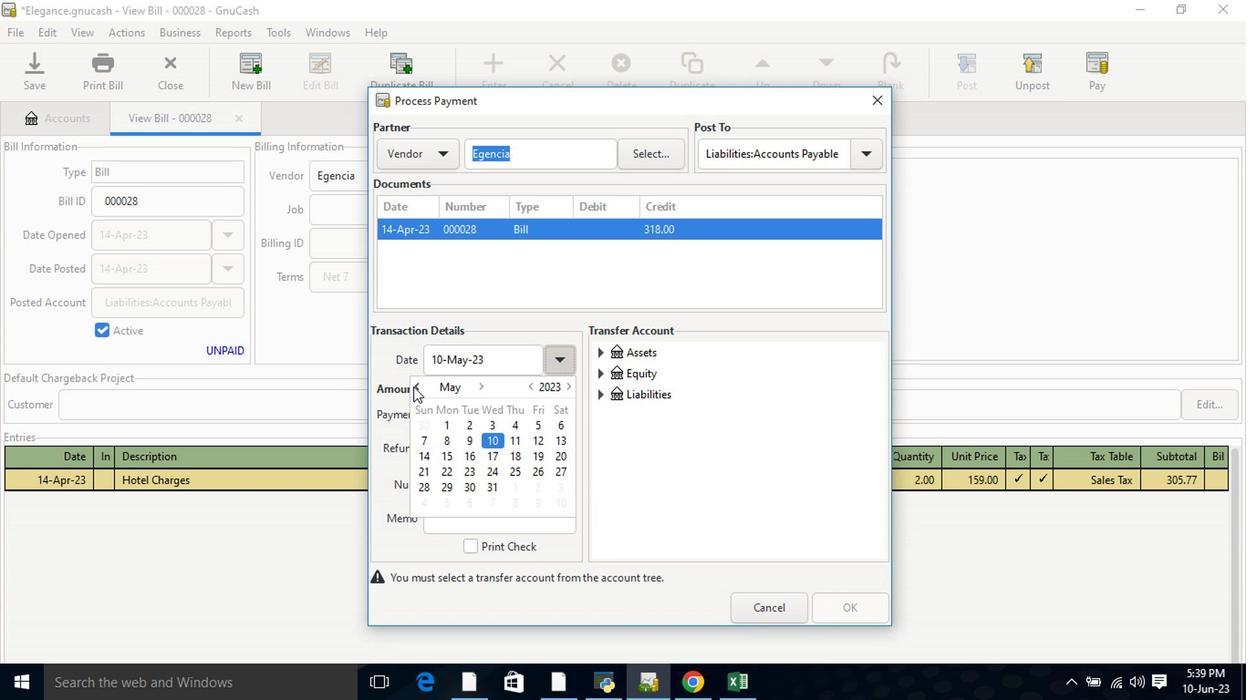 
Action: Mouse moved to (517, 477)
Screenshot: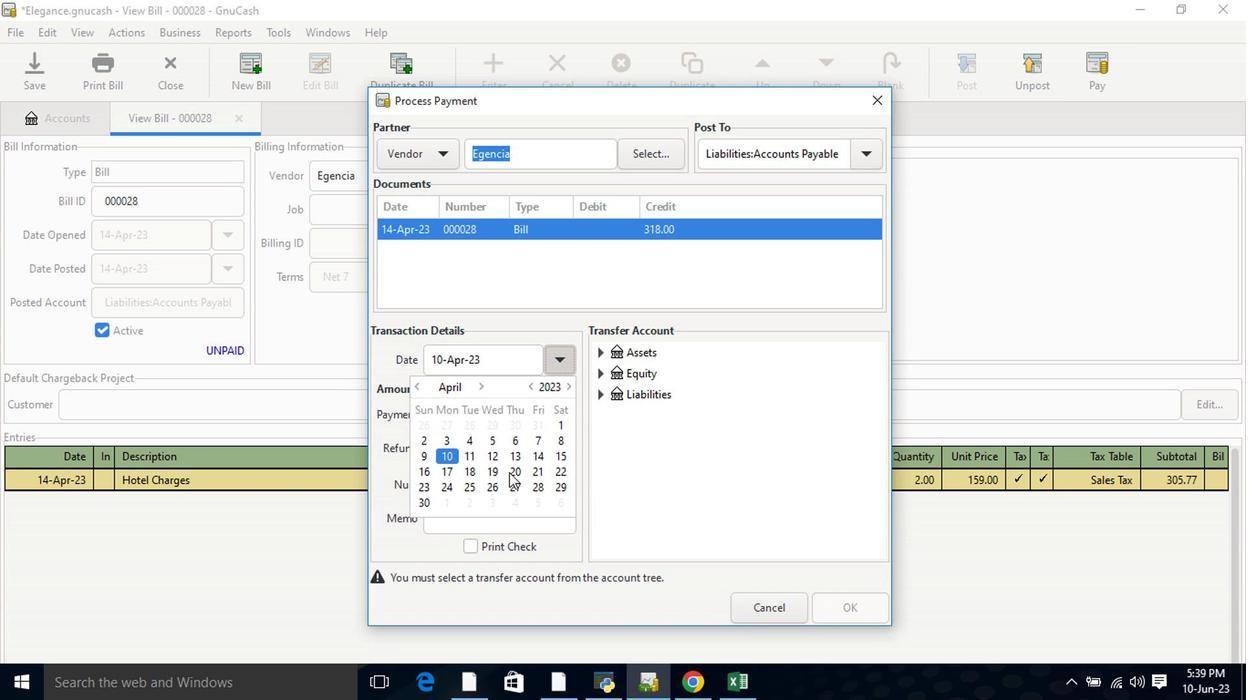 
Action: Mouse pressed left at (517, 477)
Screenshot: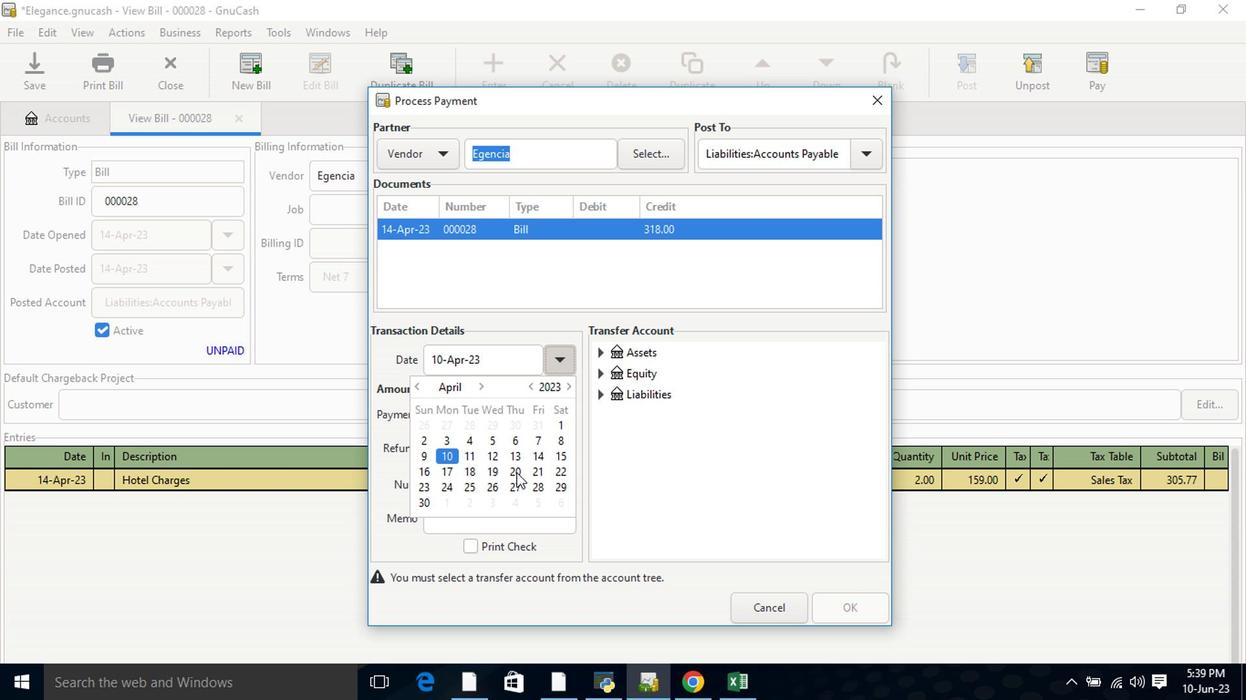 
Action: Mouse pressed left at (517, 477)
Screenshot: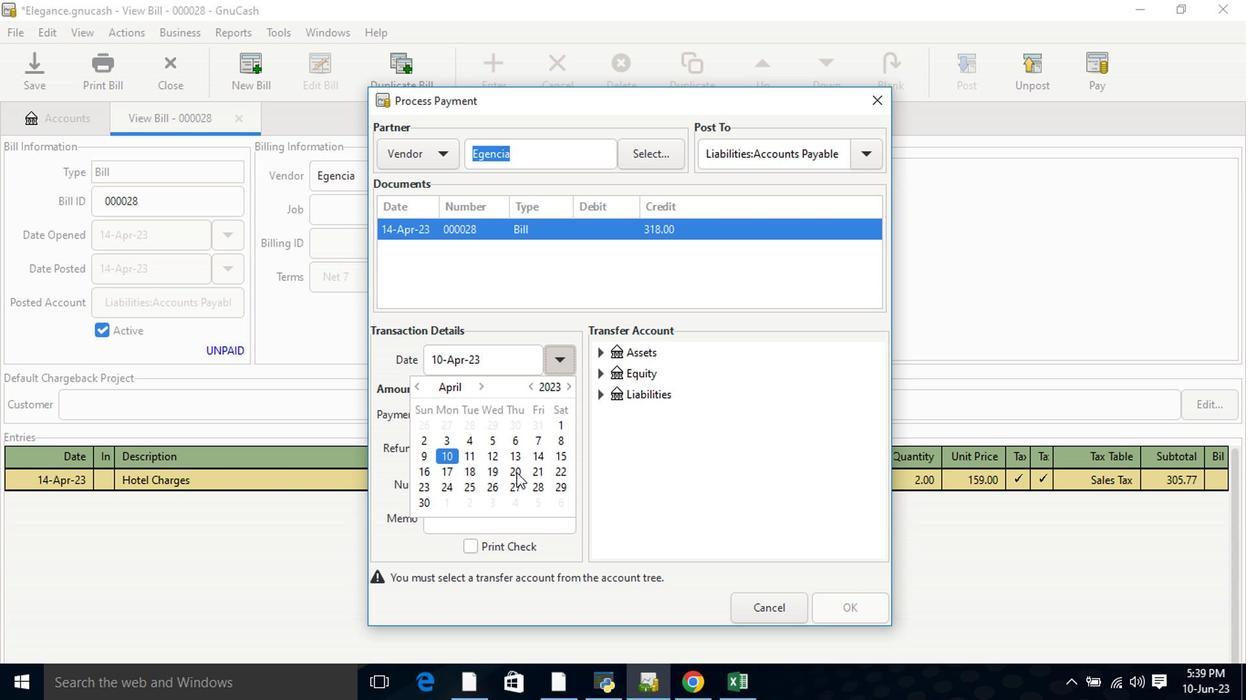 
Action: Mouse moved to (597, 354)
Screenshot: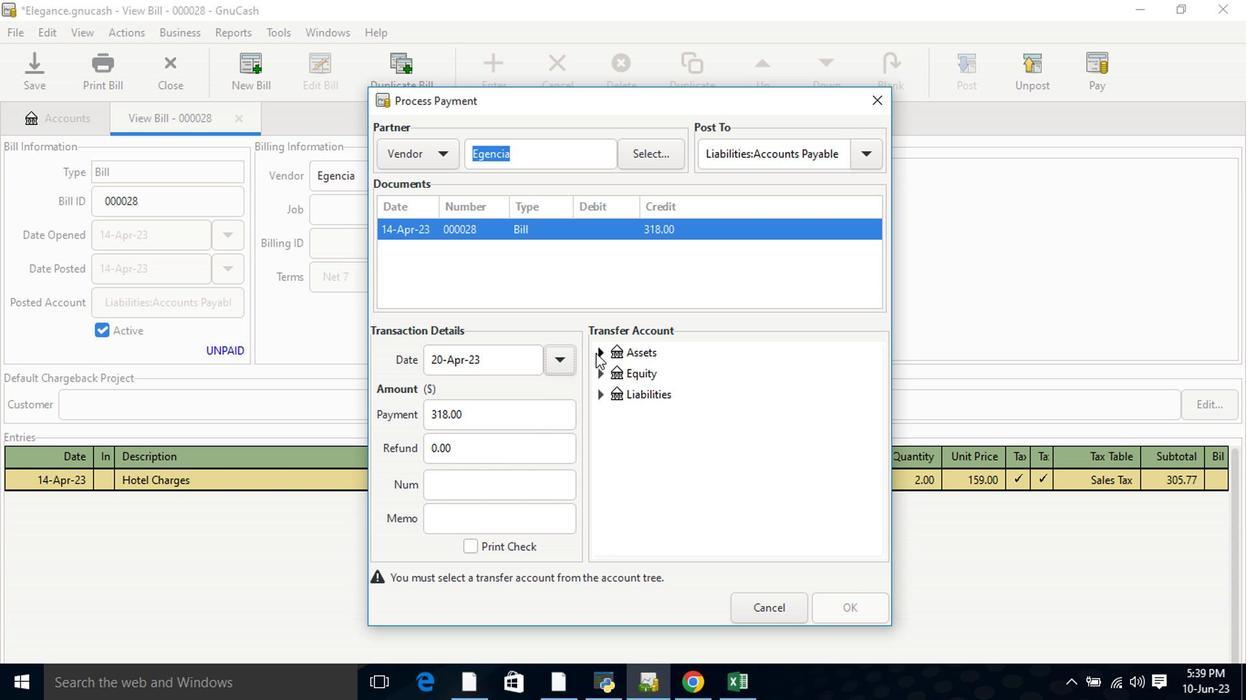 
Action: Mouse pressed left at (597, 354)
Screenshot: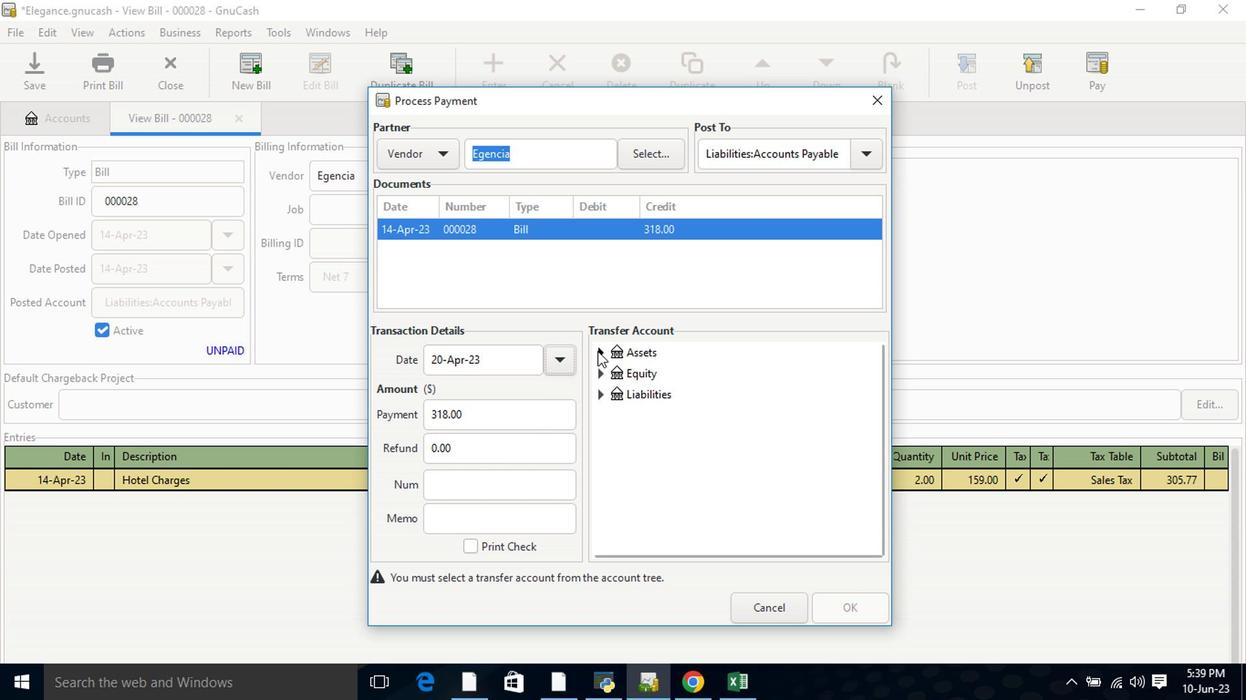 
Action: Mouse moved to (619, 378)
Screenshot: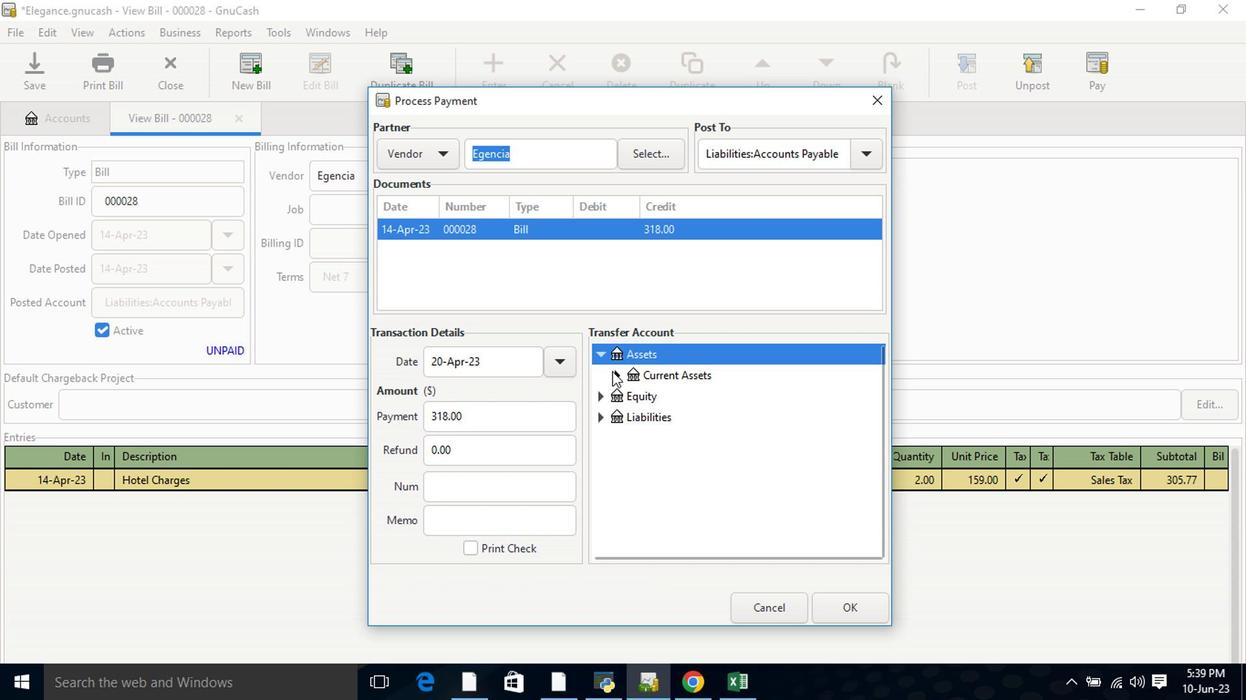 
Action: Mouse pressed left at (619, 378)
Screenshot: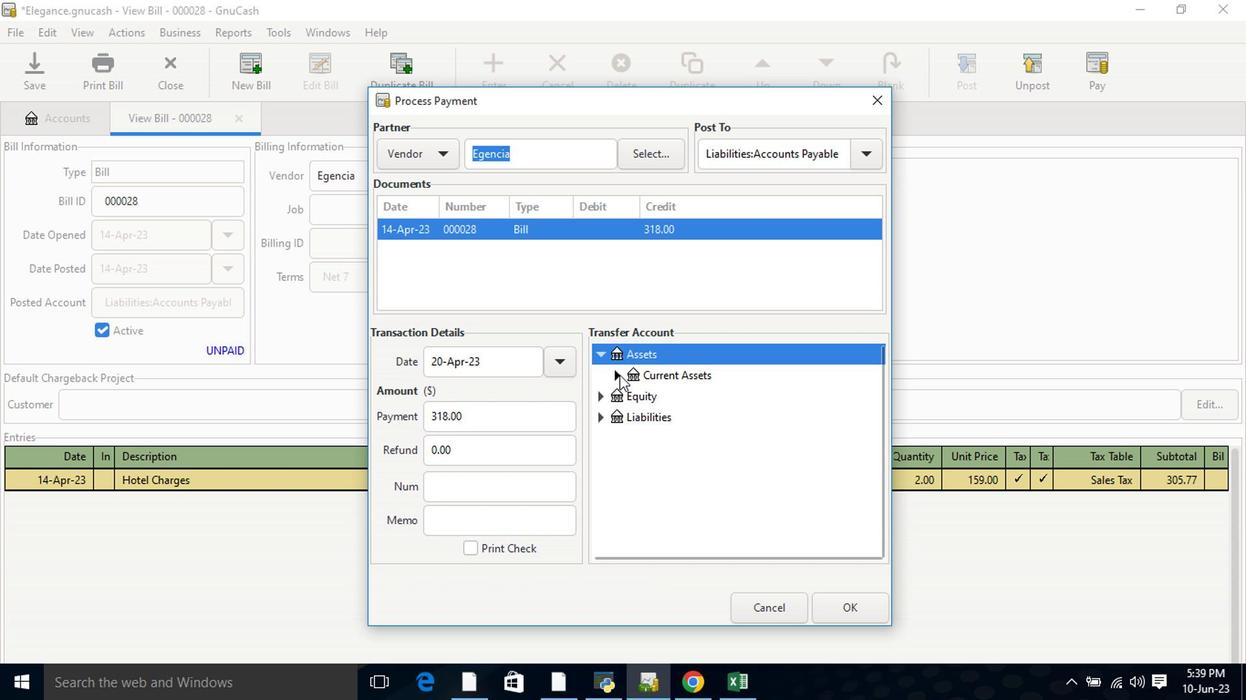 
Action: Mouse moved to (665, 398)
Screenshot: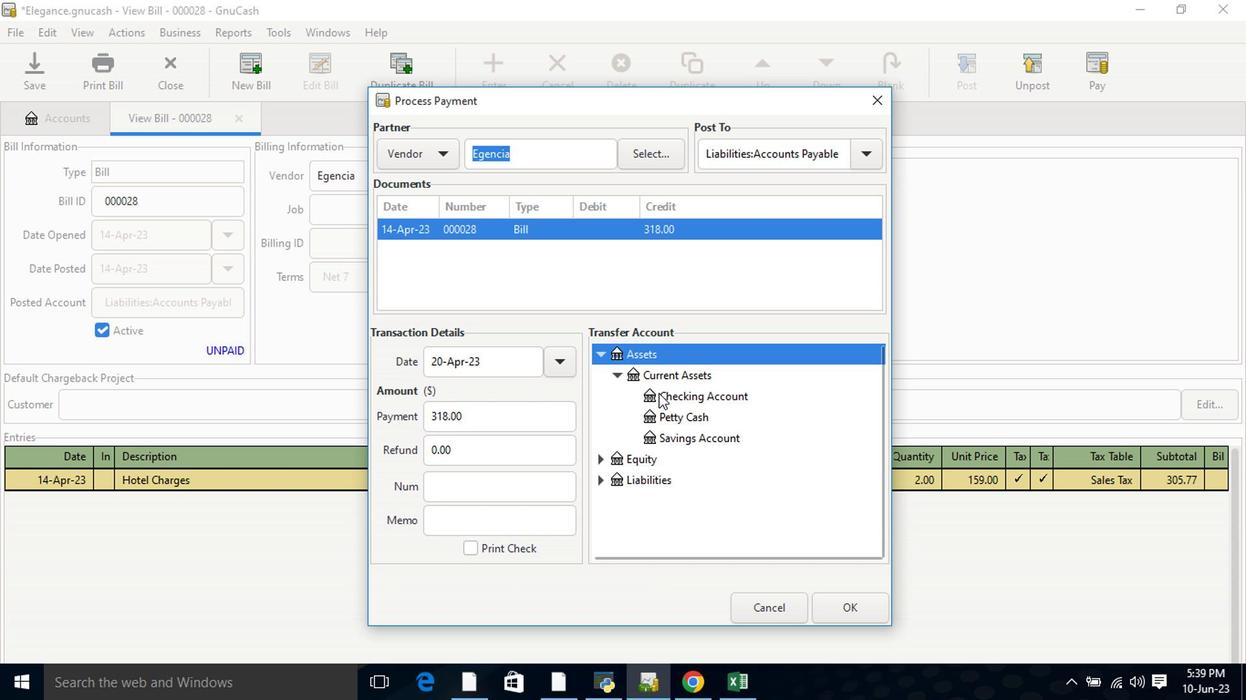 
Action: Mouse pressed left at (665, 398)
Screenshot: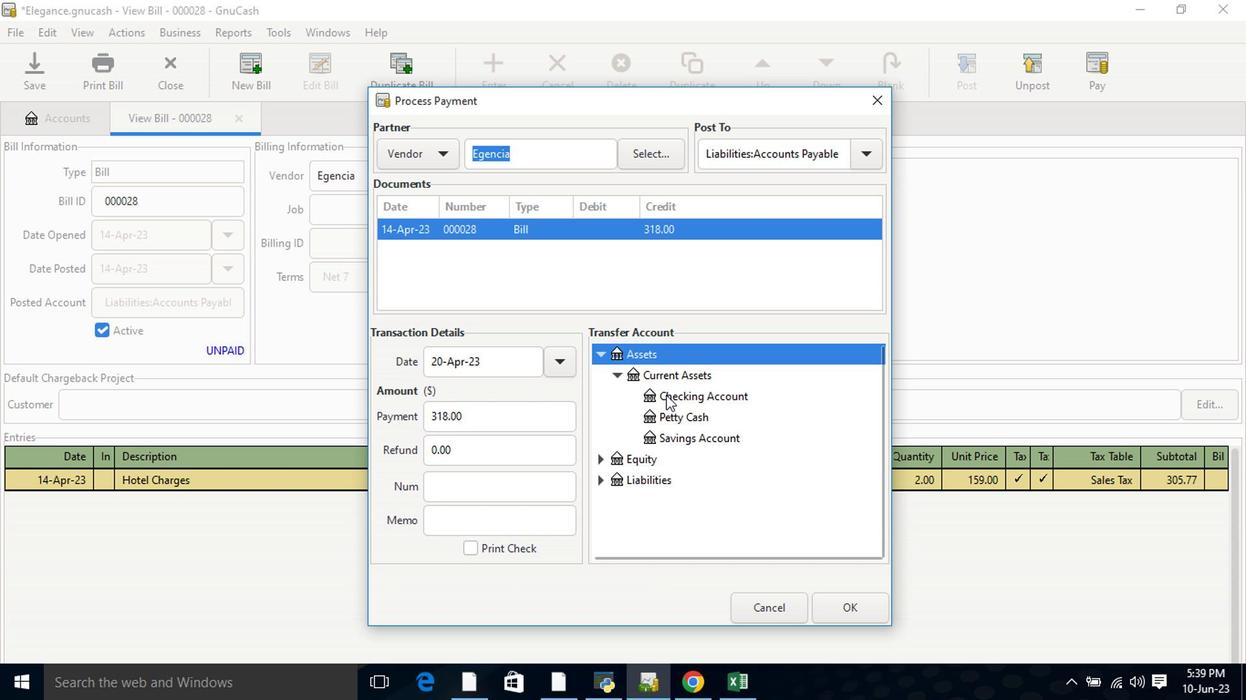
Action: Mouse moved to (839, 612)
Screenshot: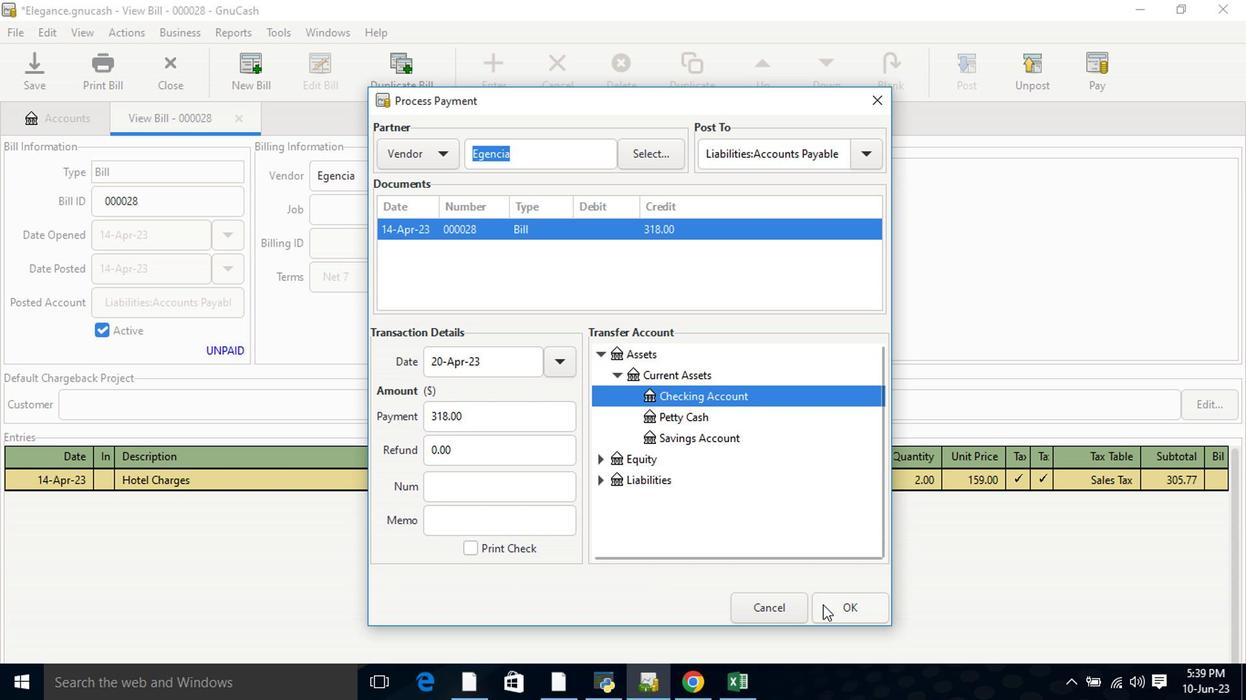 
Action: Mouse pressed left at (839, 612)
Screenshot: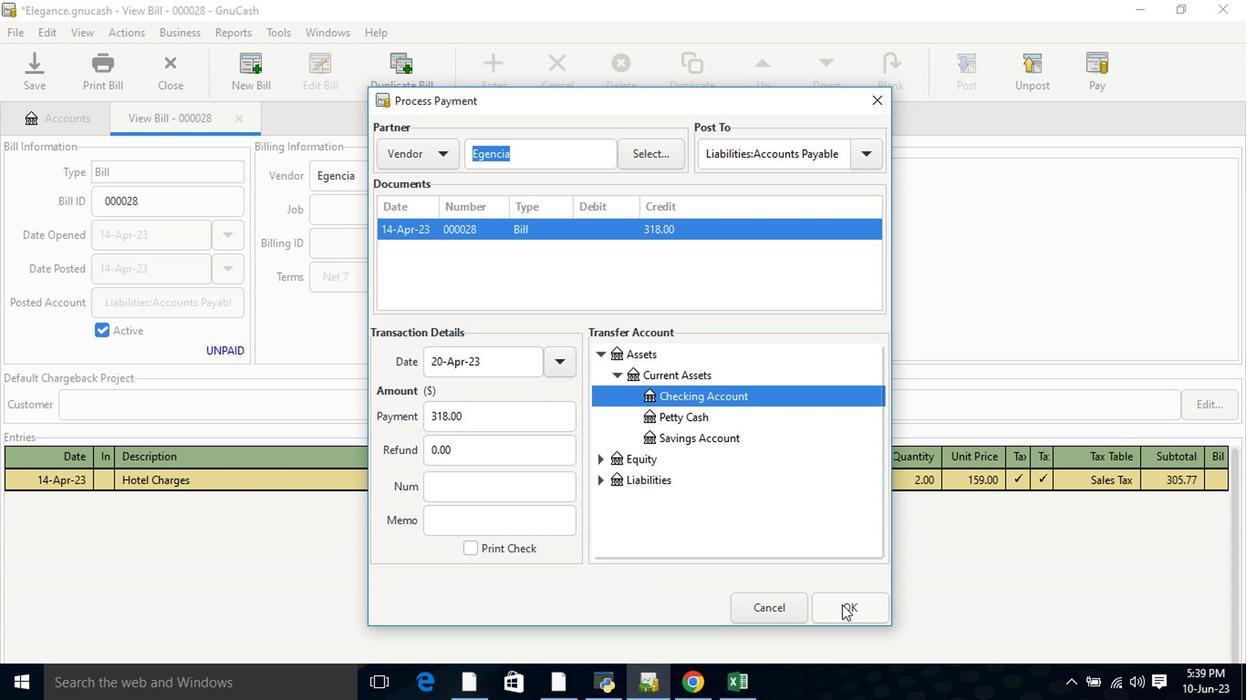 
Action: Mouse moved to (115, 76)
Screenshot: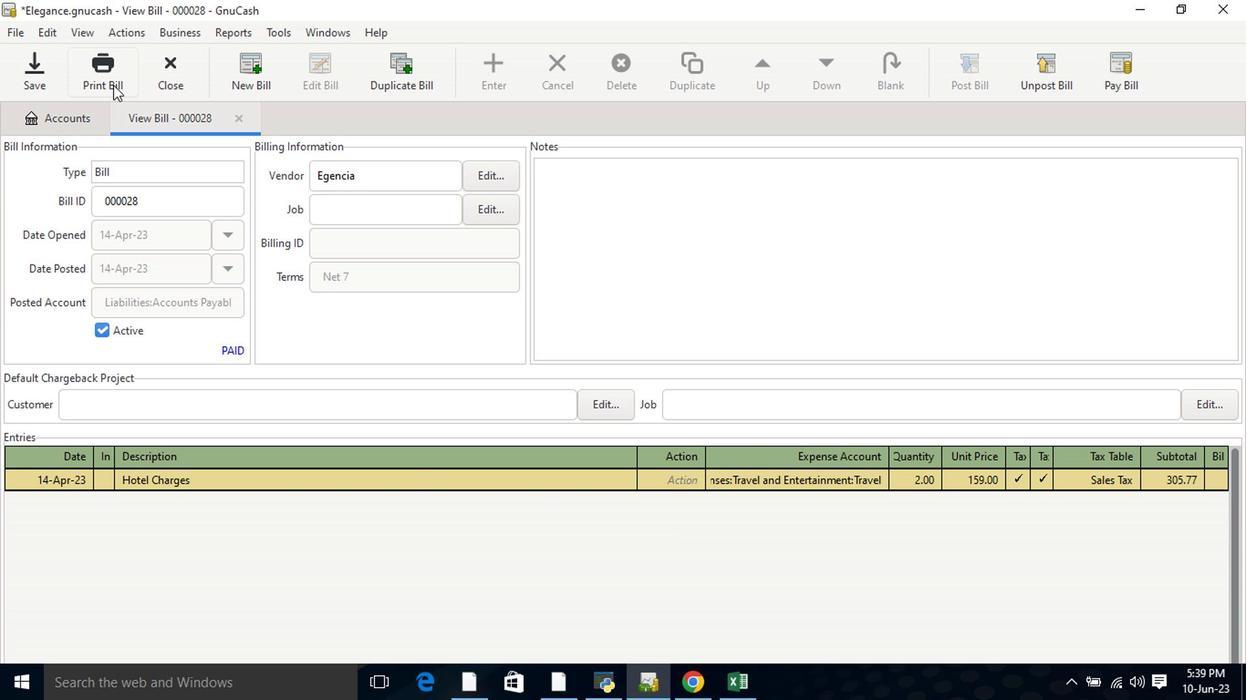 
Action: Mouse pressed left at (115, 76)
Screenshot: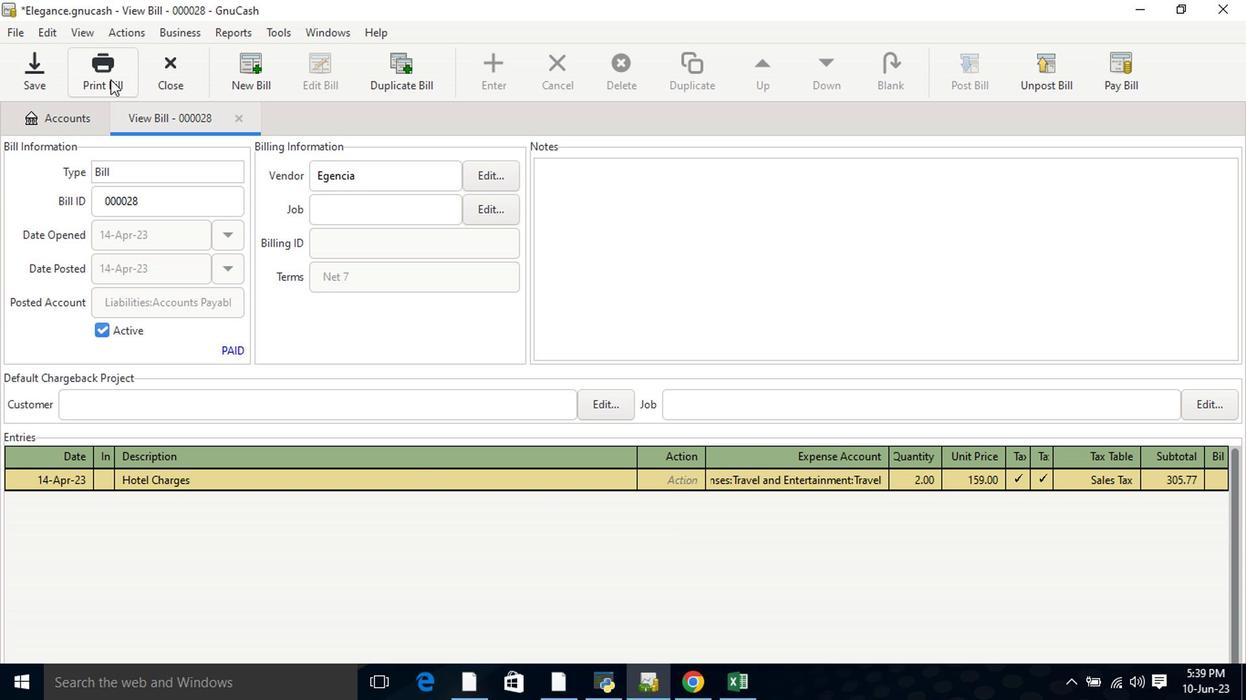 
Action: Mouse moved to (844, 59)
Screenshot: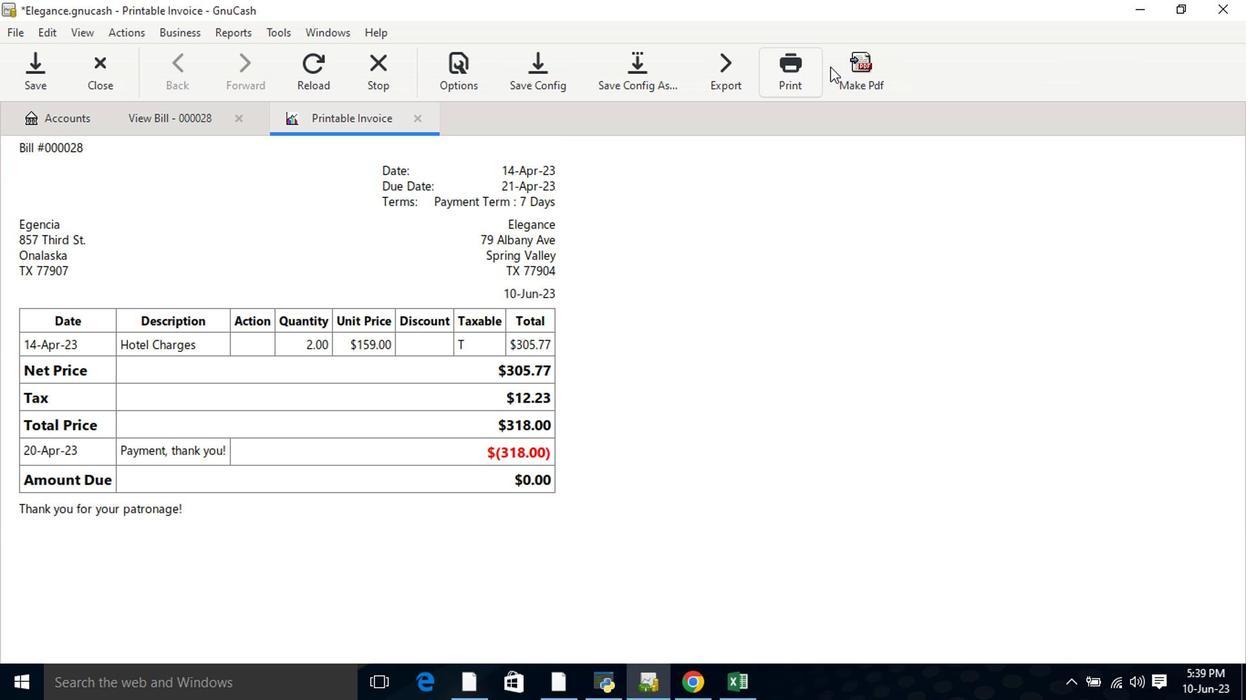 
Action: Mouse pressed left at (844, 59)
Screenshot: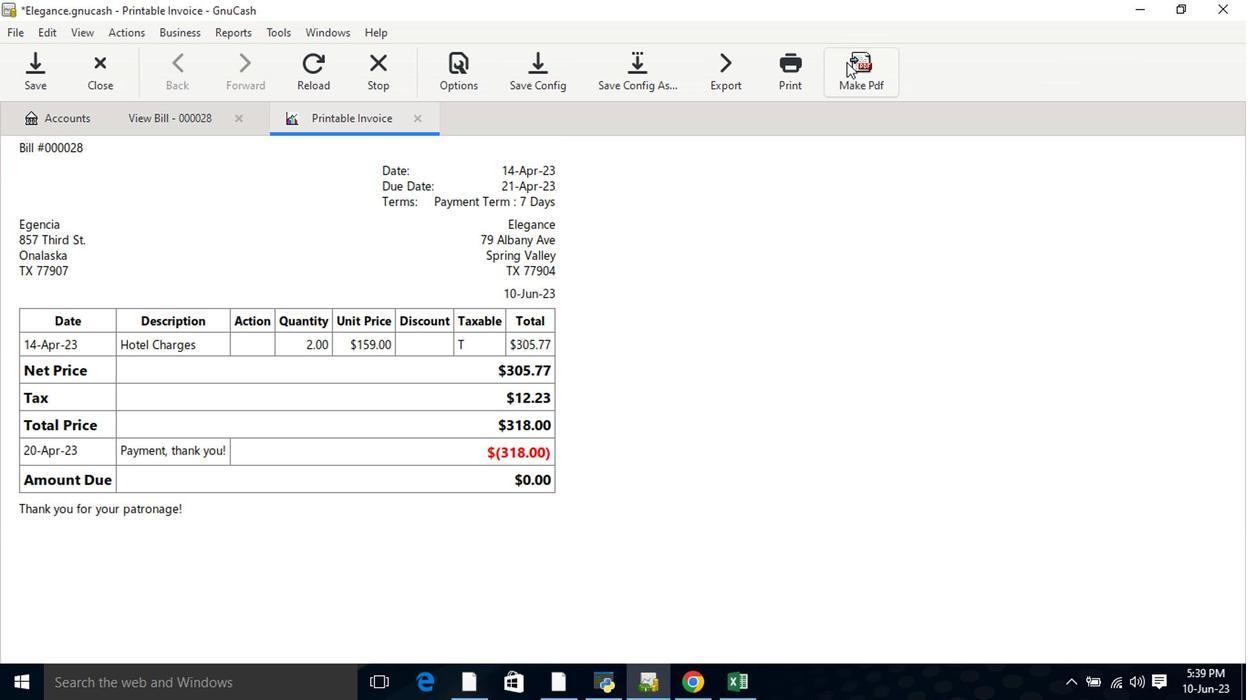 
Action: Mouse moved to (829, 623)
Screenshot: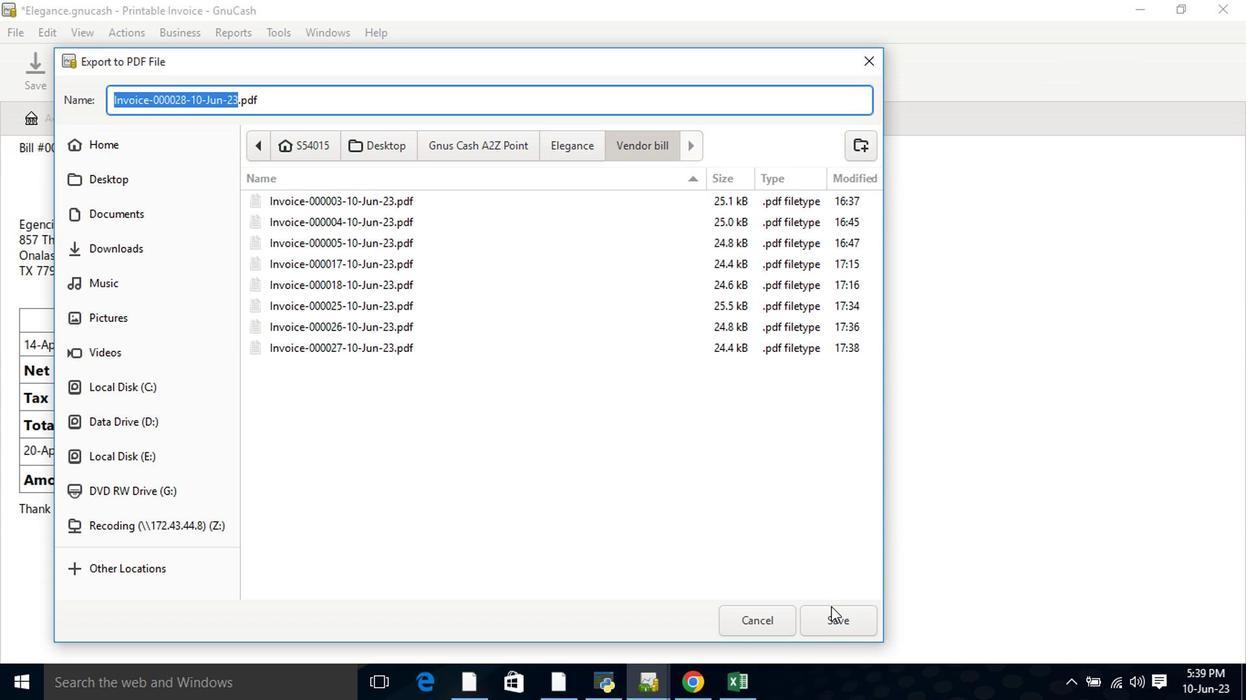
Action: Mouse pressed left at (829, 623)
Screenshot: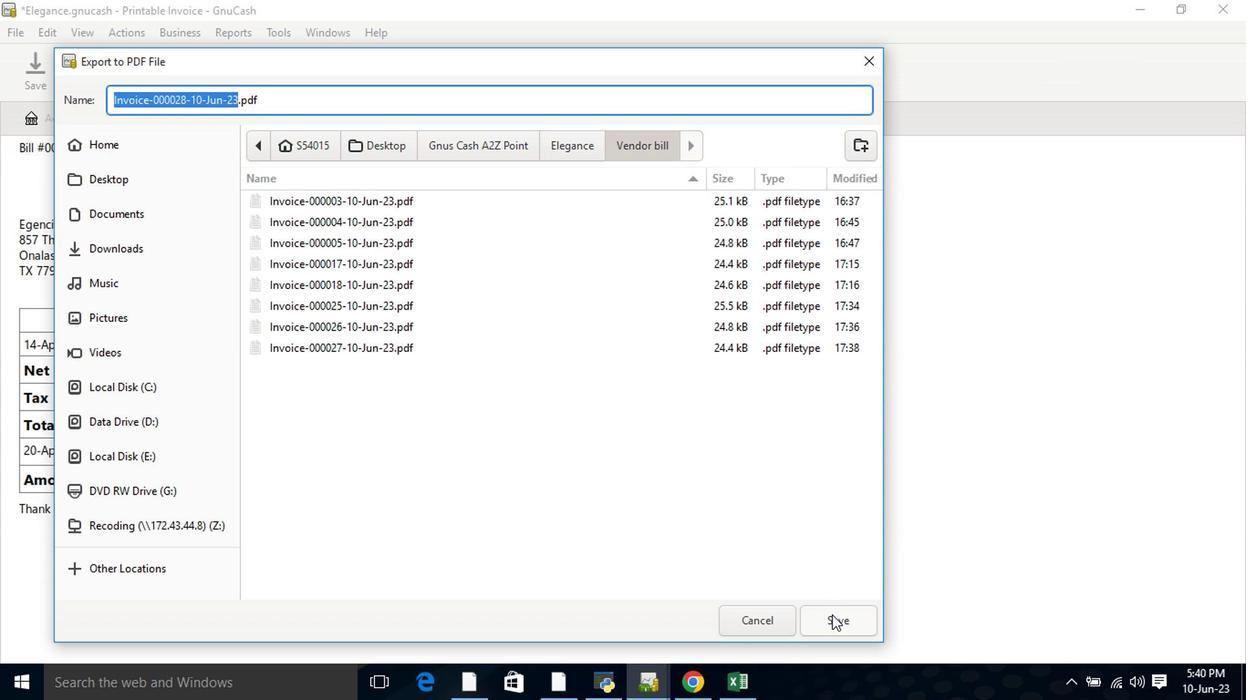 
Action: Mouse moved to (830, 586)
Screenshot: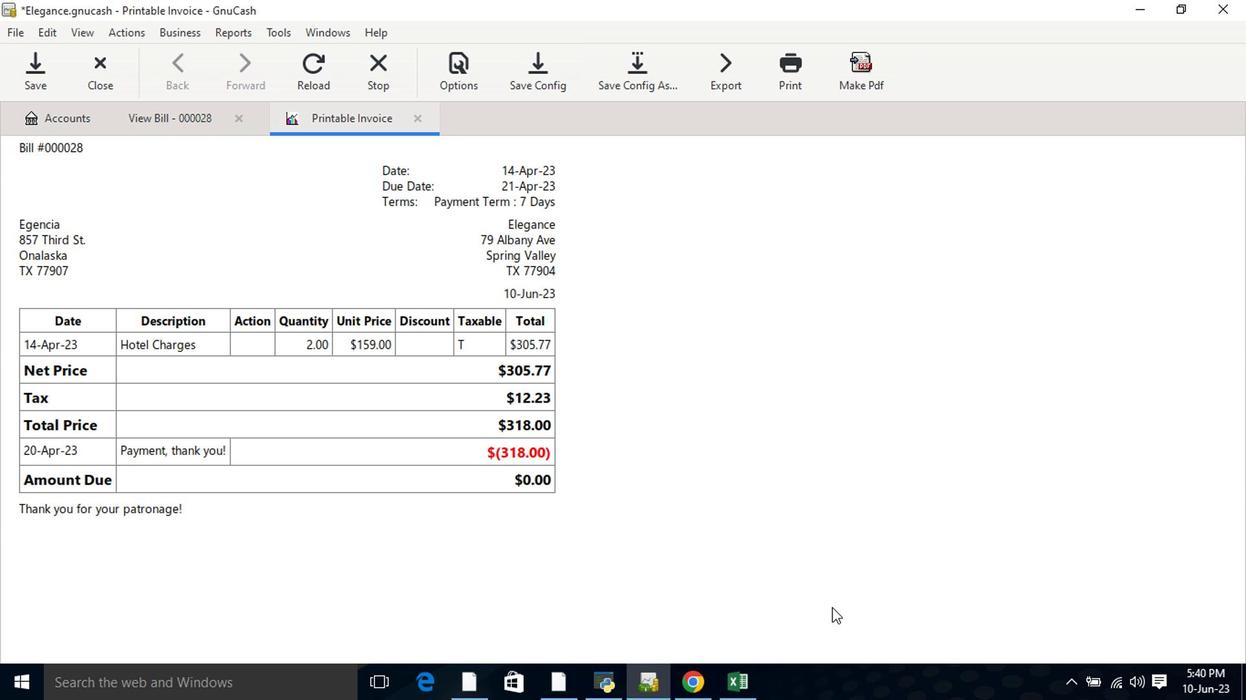 
